 Task: Select Alcohol. Add to cart, from Goody Goody Liquor for 2696 Buckhannan Avenue, Syracuse, New York 13202, Cell Number 315-426-1559, following items : A Bottle of Red Wine_x000D_
 - 1, Three Latex Balloons Bouquet_x000D_
 - 2, Bliss White Orchid_x000D_
 - 5, Sharing is Caring_x000D_
 - 1, Luxury Spa Basket with Sparkles_x000D_
 - 1
Action: Mouse moved to (530, 126)
Screenshot: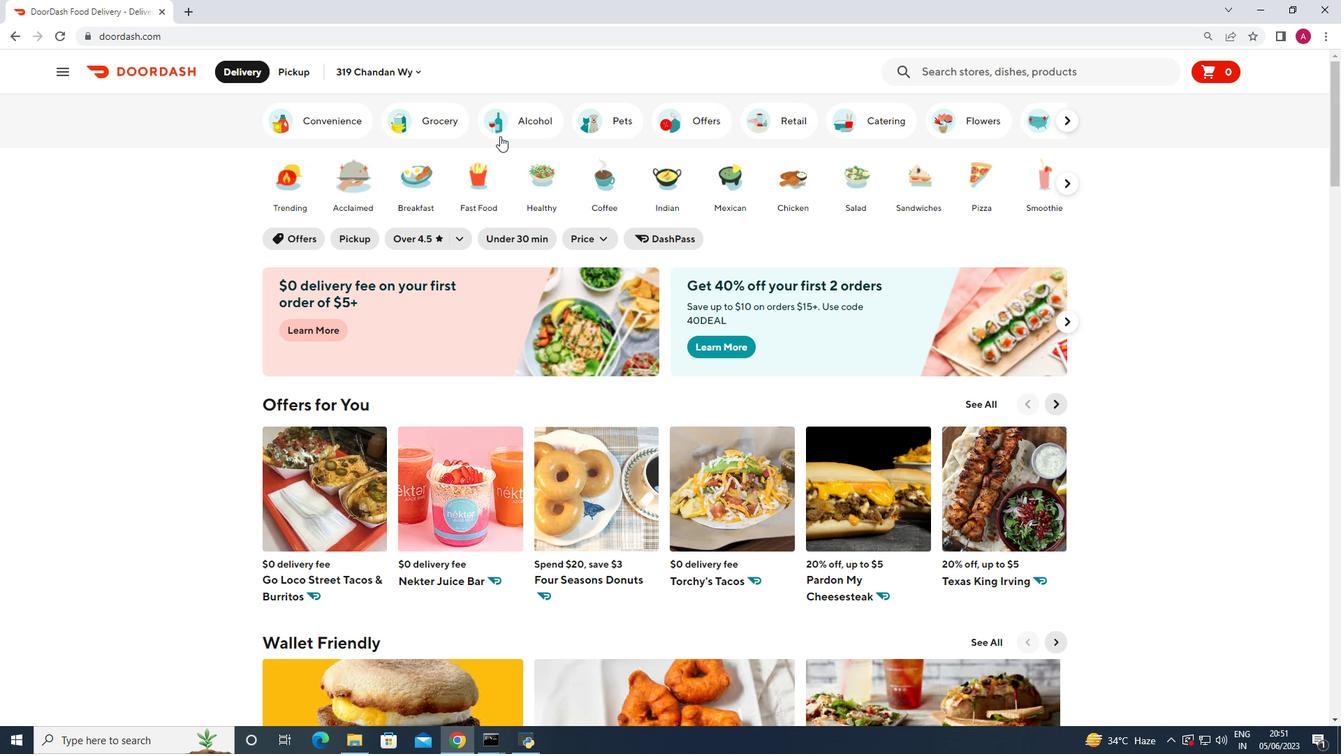 
Action: Mouse pressed left at (530, 126)
Screenshot: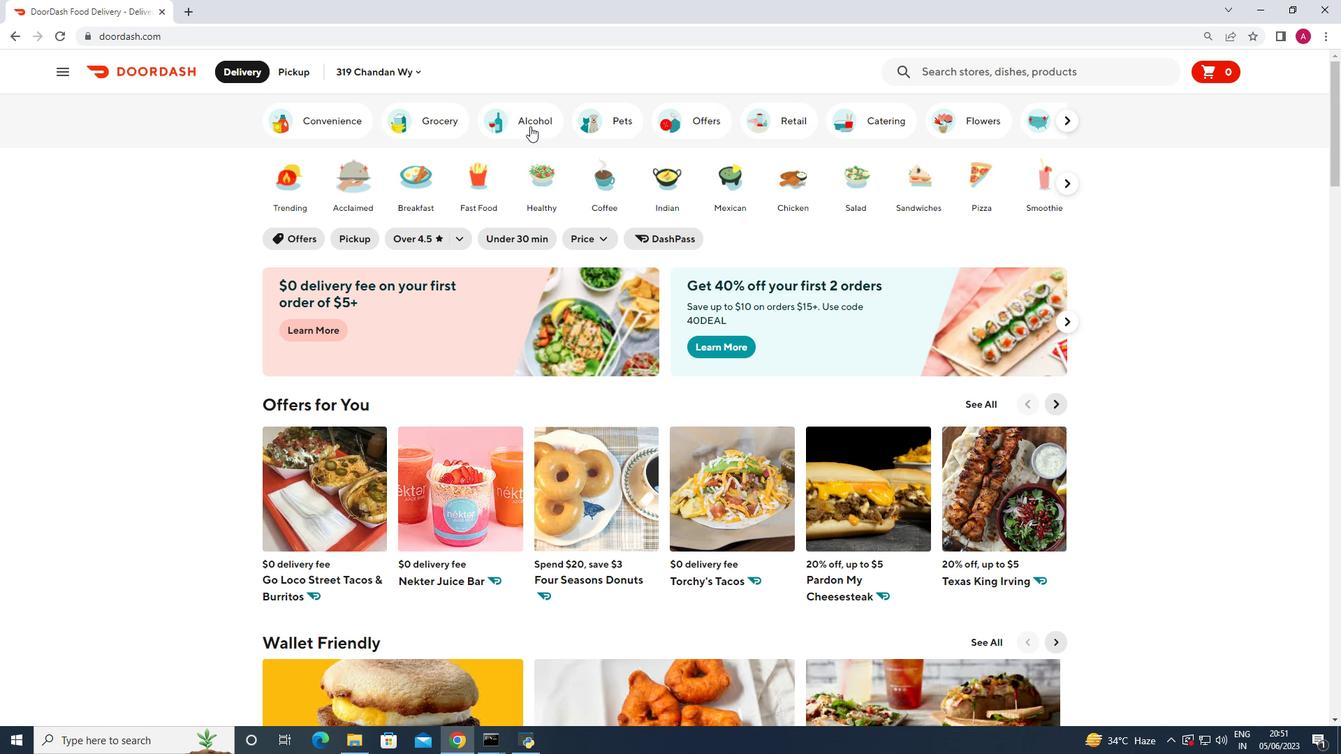 
Action: Mouse scrolled (530, 125) with delta (0, 0)
Screenshot: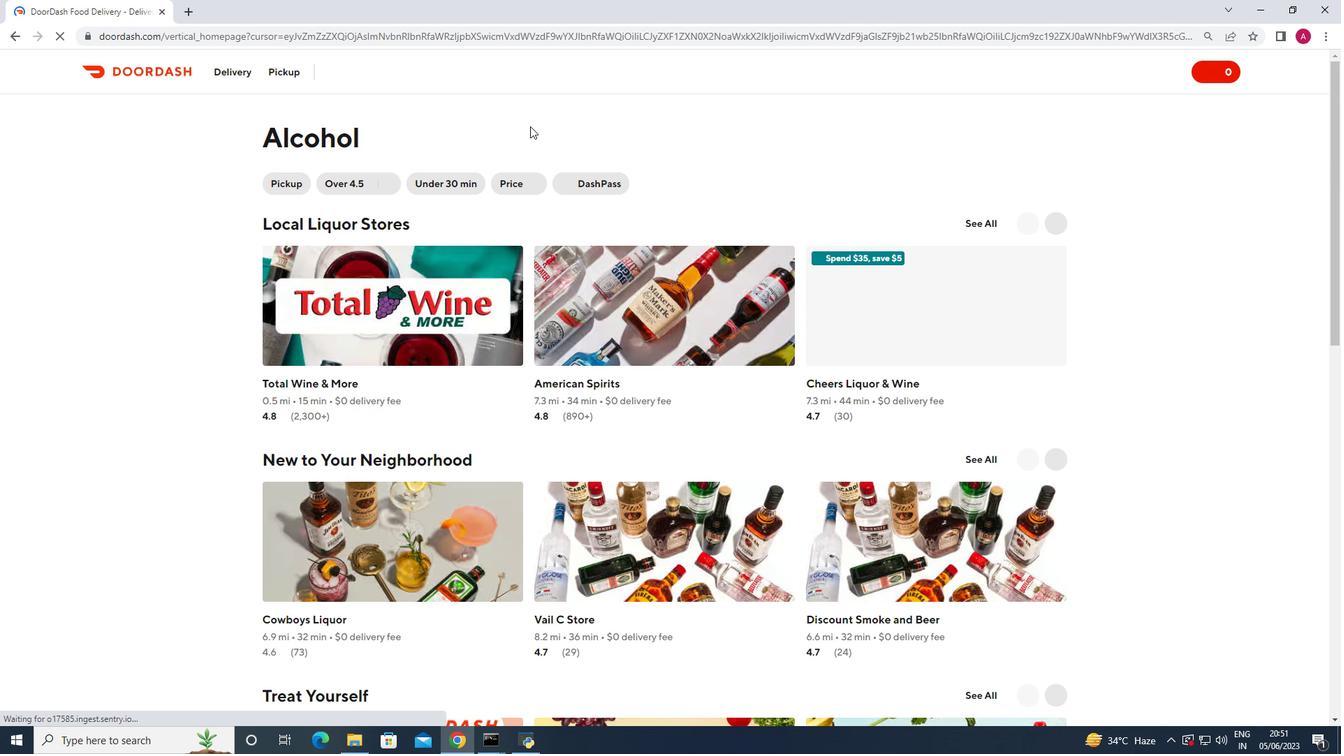 
Action: Mouse scrolled (530, 125) with delta (0, 0)
Screenshot: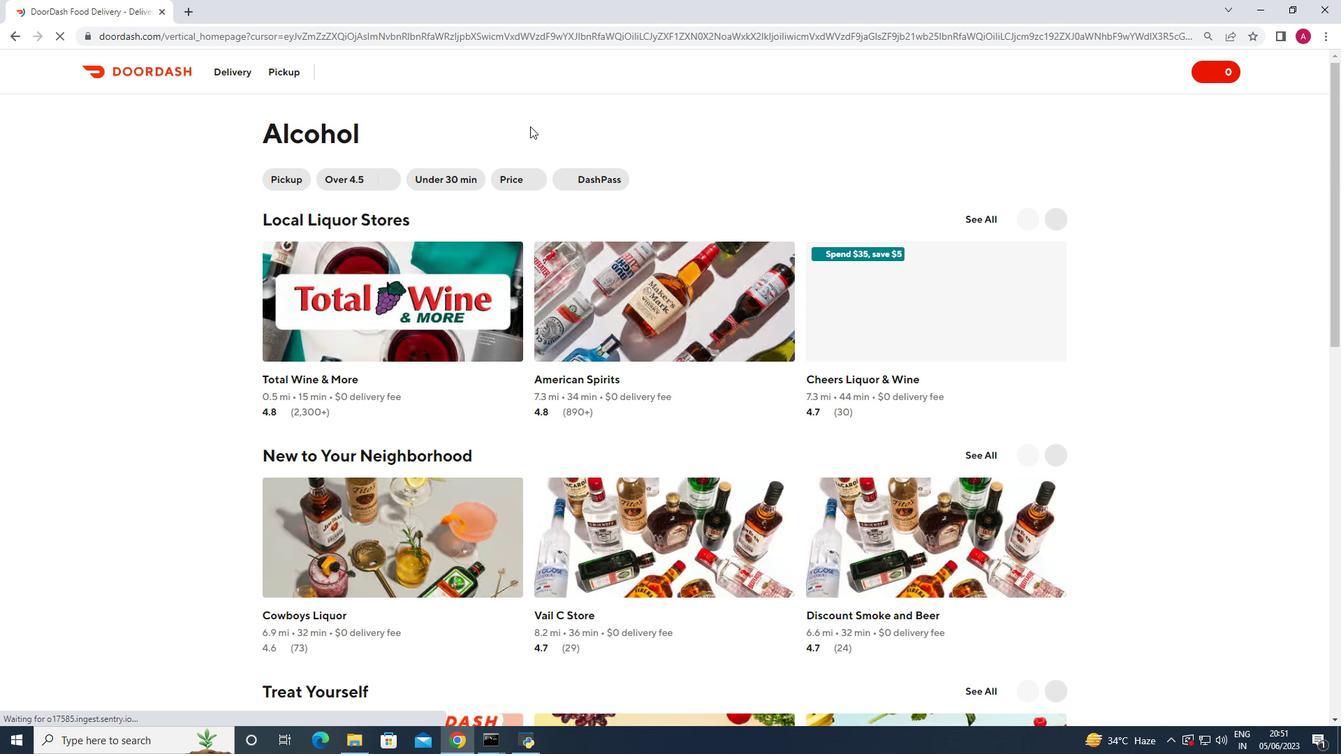 
Action: Mouse scrolled (530, 125) with delta (0, 0)
Screenshot: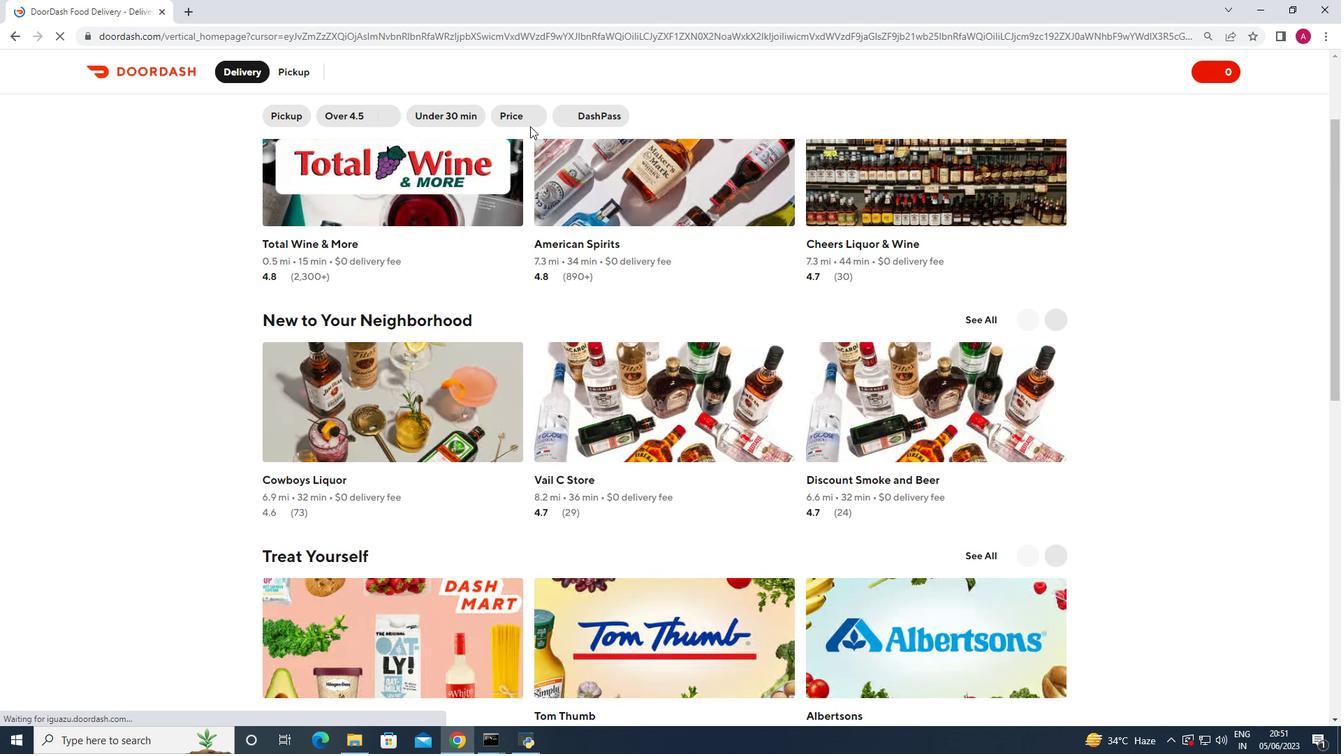 
Action: Mouse scrolled (530, 125) with delta (0, 0)
Screenshot: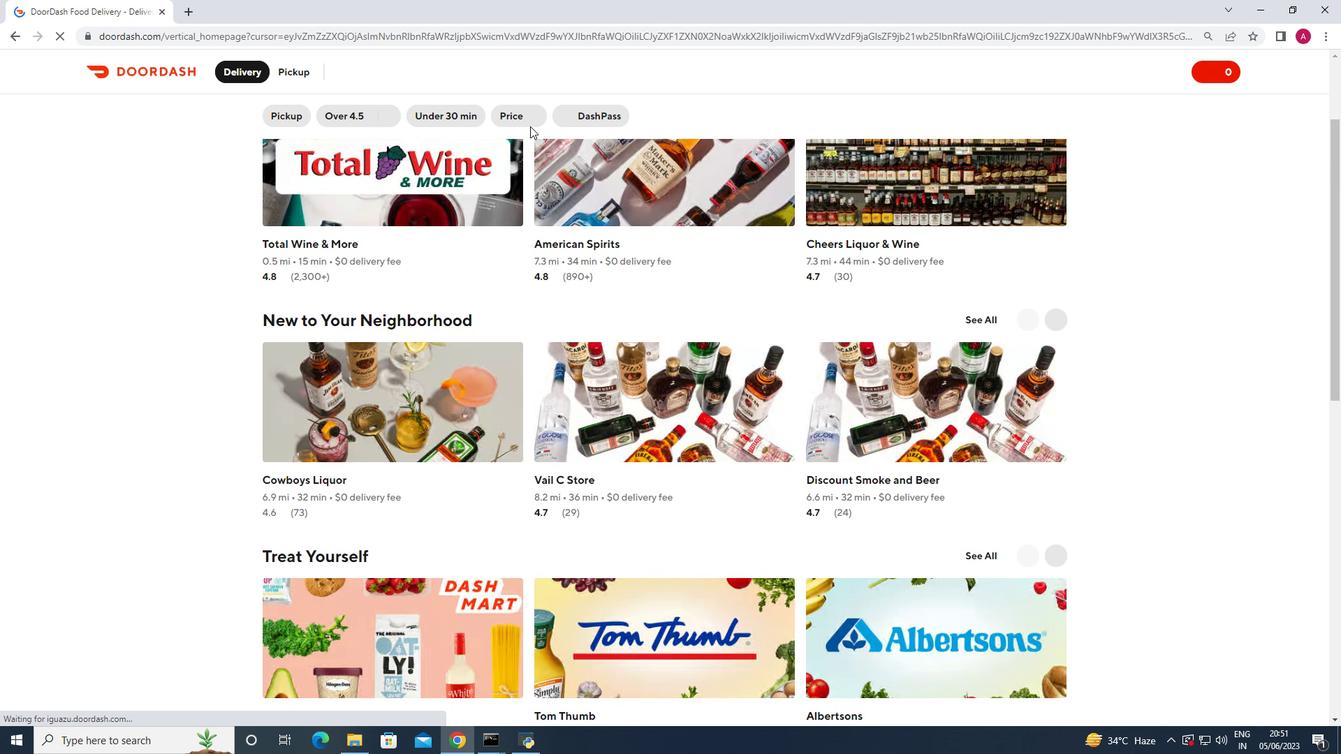 
Action: Mouse scrolled (530, 125) with delta (0, 0)
Screenshot: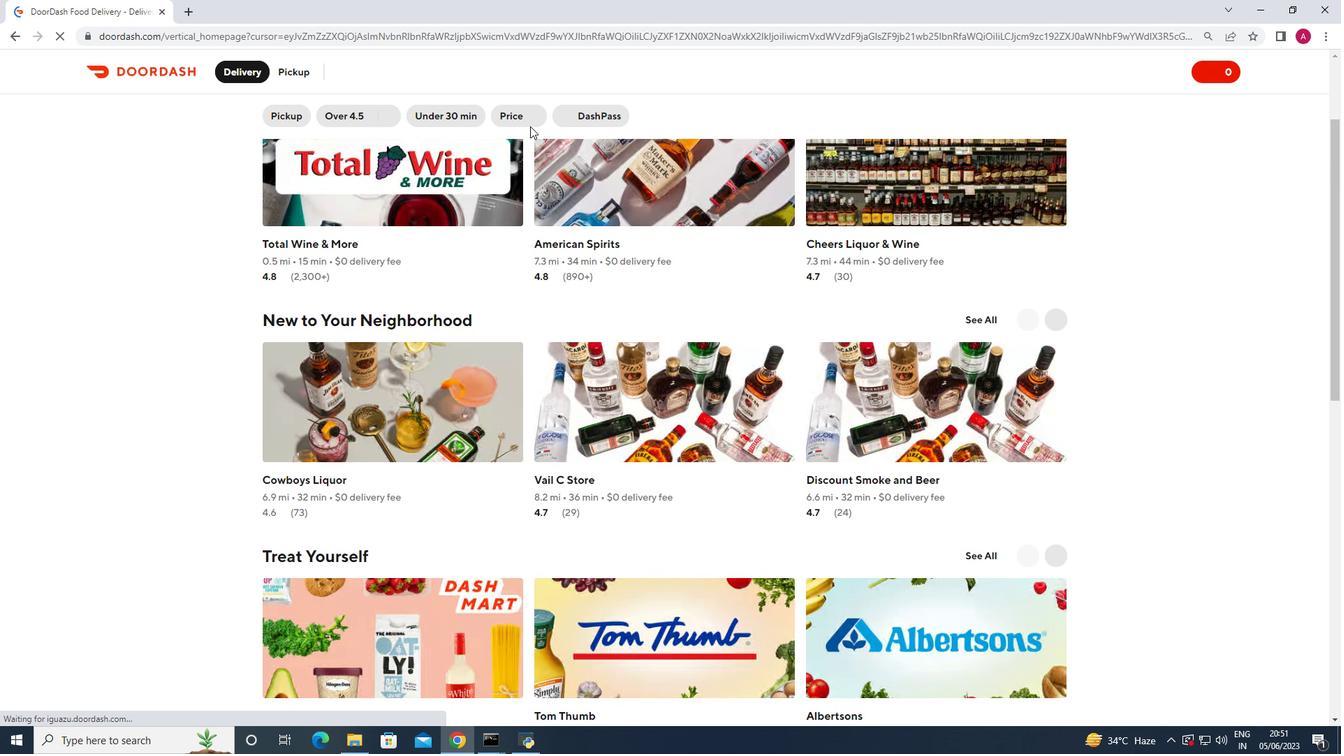 
Action: Mouse moved to (552, 190)
Screenshot: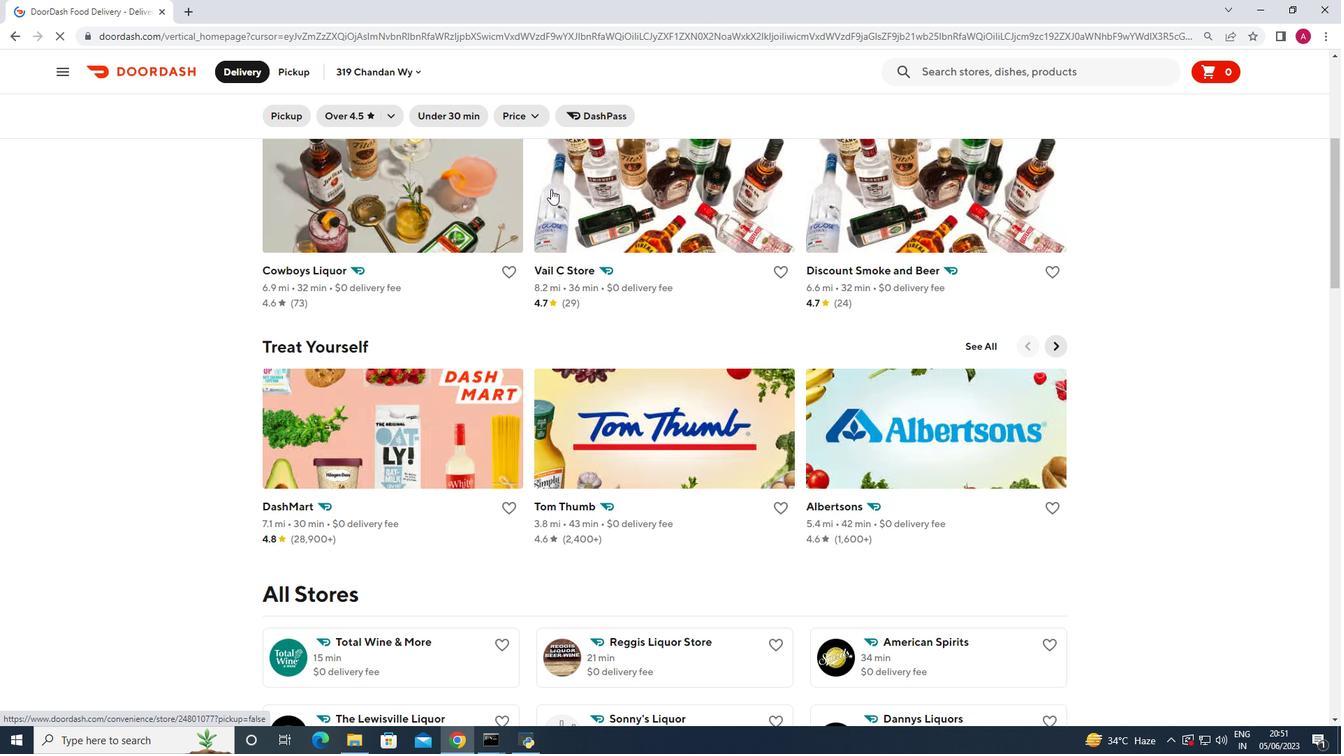 
Action: Mouse scrolled (552, 190) with delta (0, 0)
Screenshot: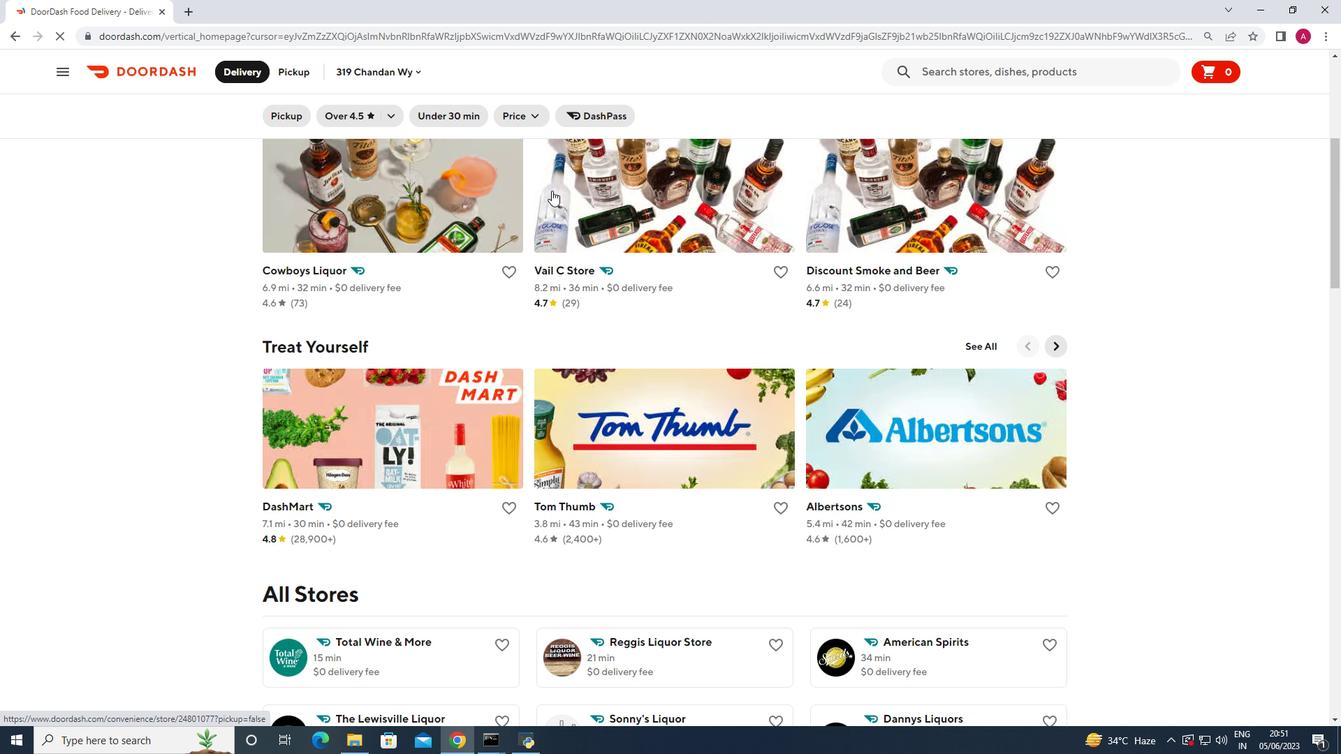 
Action: Mouse scrolled (552, 190) with delta (0, 0)
Screenshot: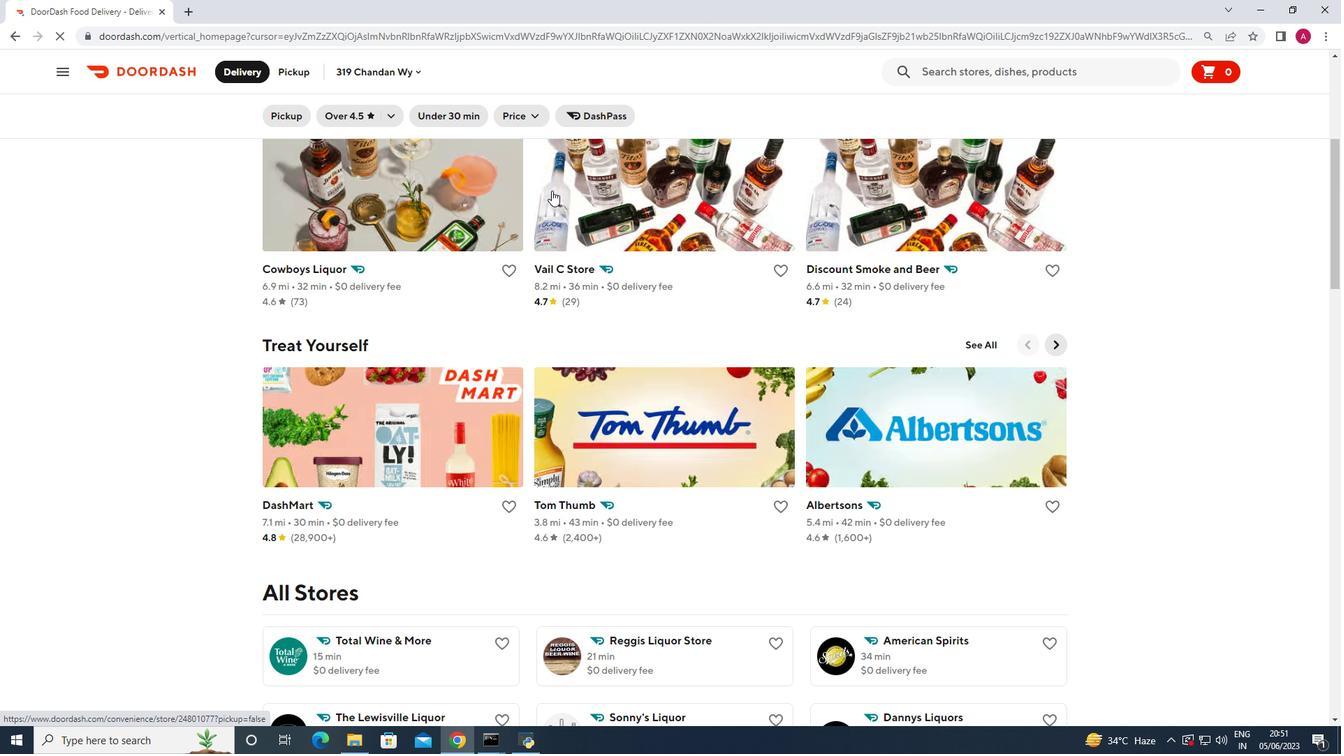 
Action: Mouse scrolled (552, 190) with delta (0, 0)
Screenshot: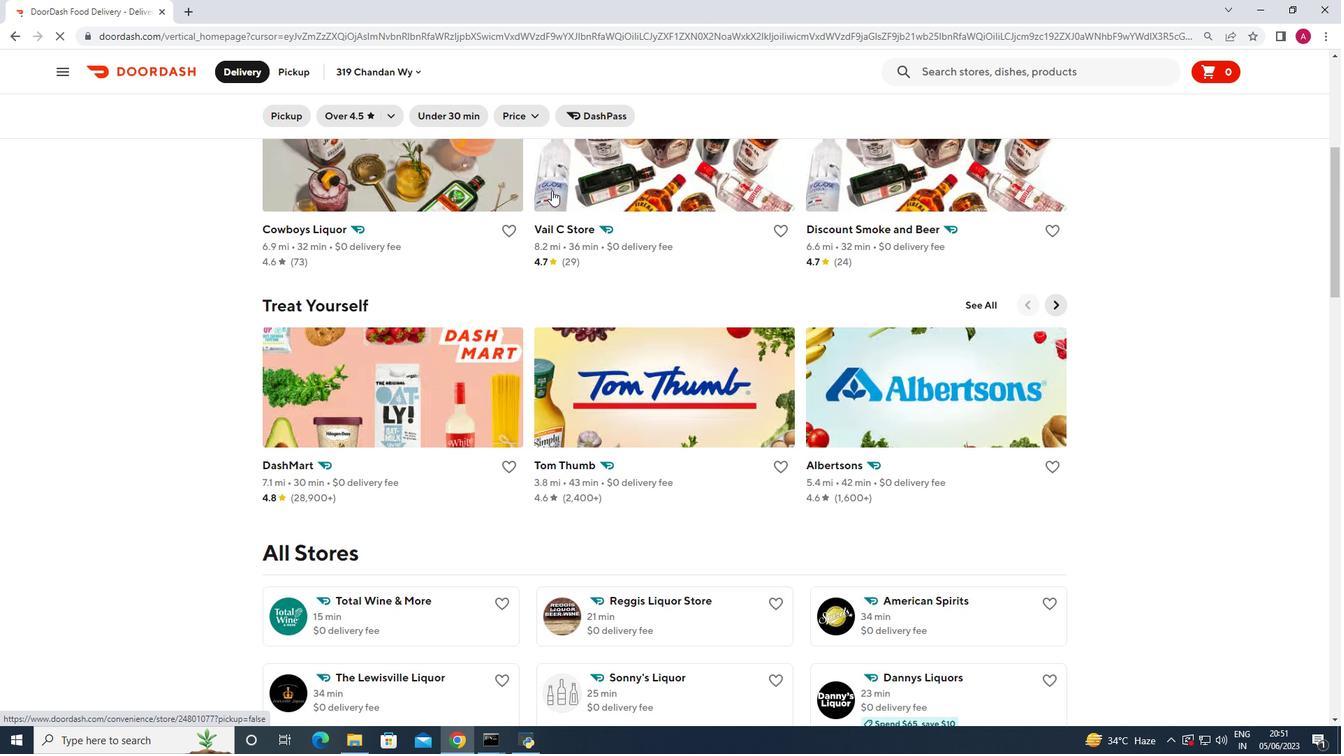 
Action: Mouse scrolled (552, 190) with delta (0, 0)
Screenshot: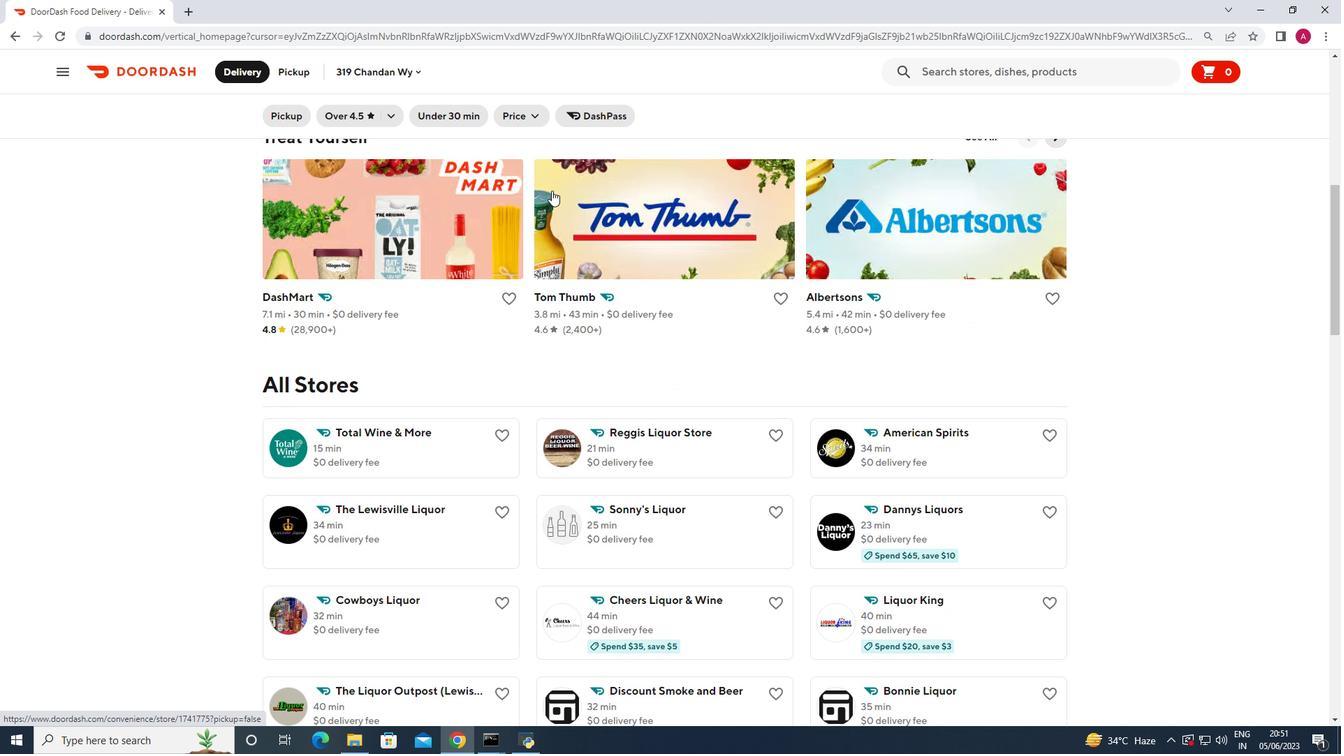 
Action: Mouse scrolled (552, 190) with delta (0, 0)
Screenshot: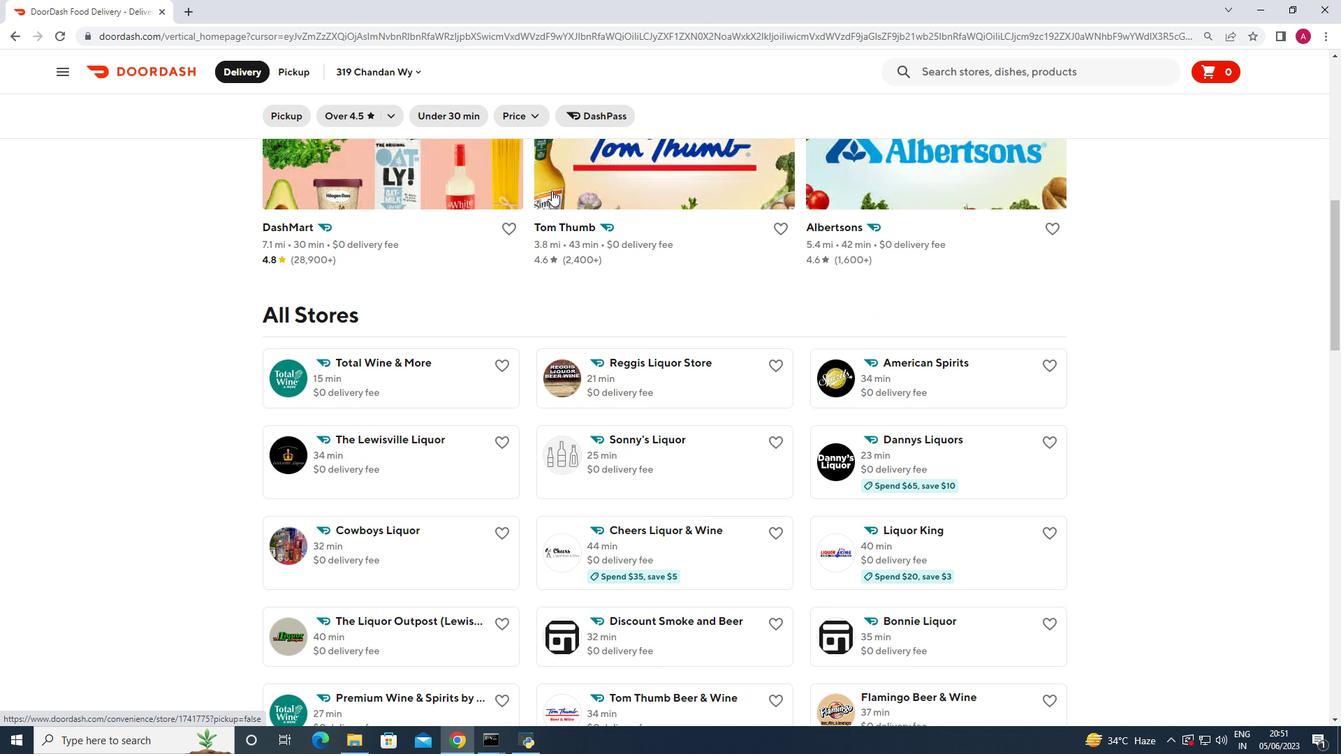 
Action: Mouse scrolled (552, 190) with delta (0, 0)
Screenshot: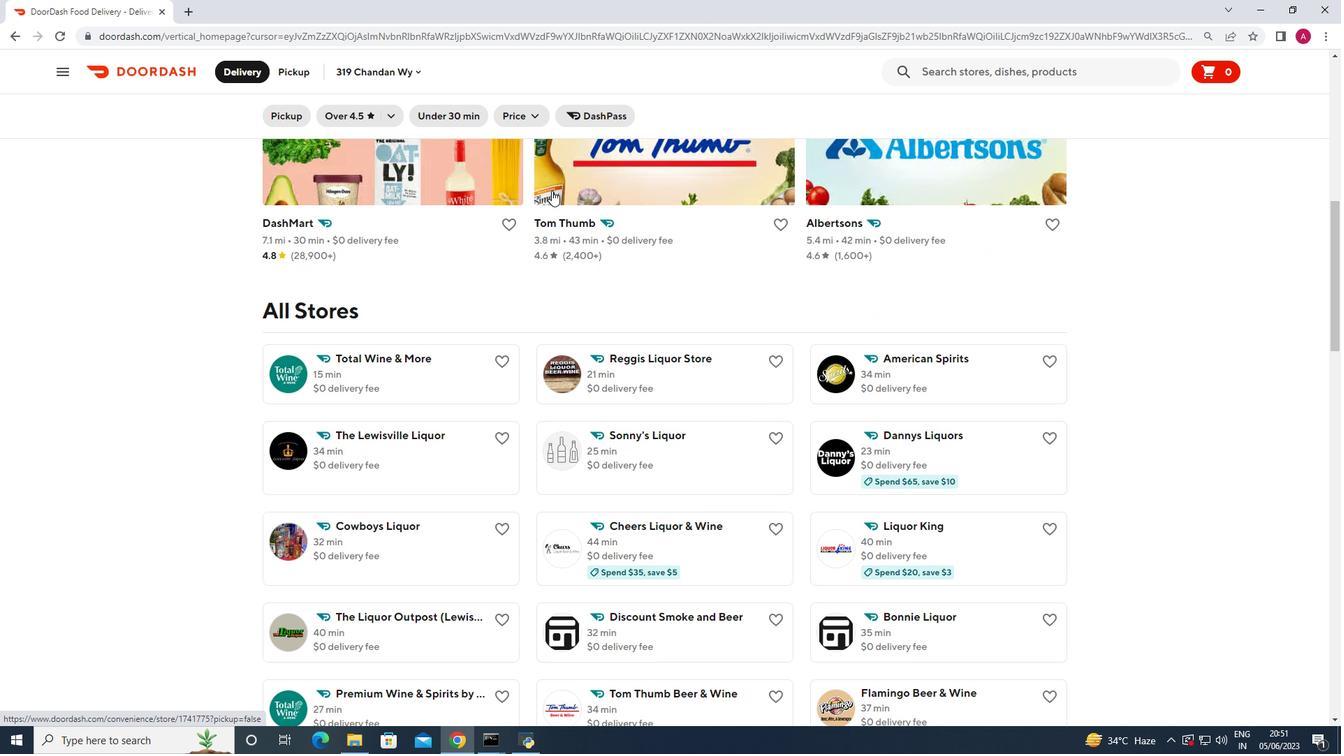 
Action: Mouse scrolled (552, 190) with delta (0, 0)
Screenshot: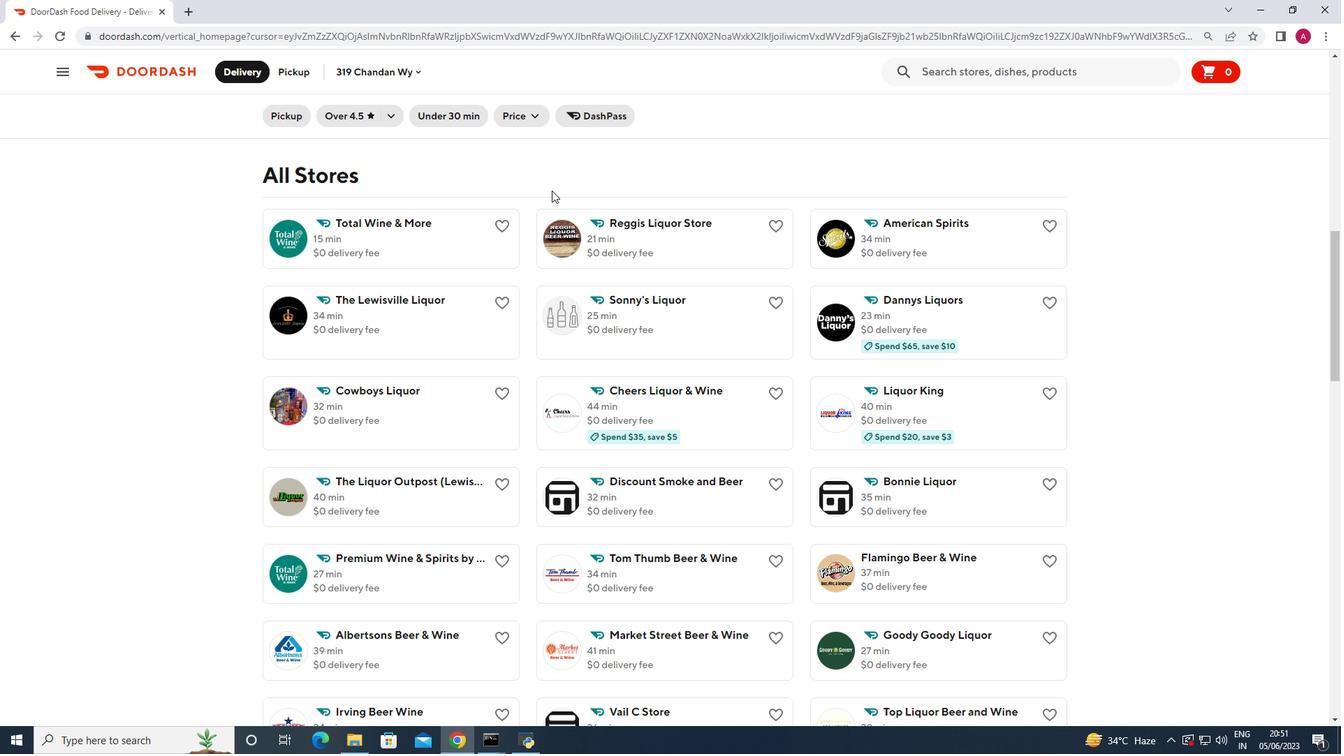 
Action: Mouse moved to (864, 585)
Screenshot: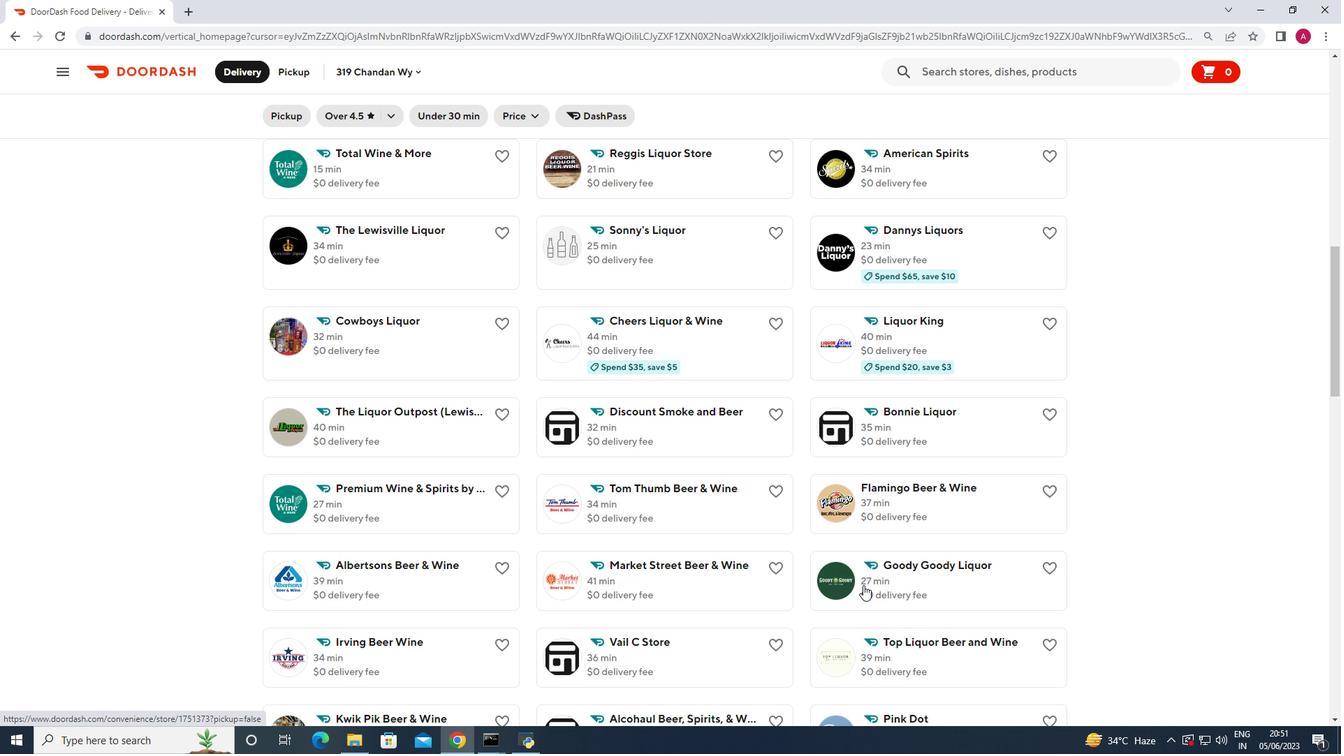 
Action: Mouse pressed left at (864, 585)
Screenshot: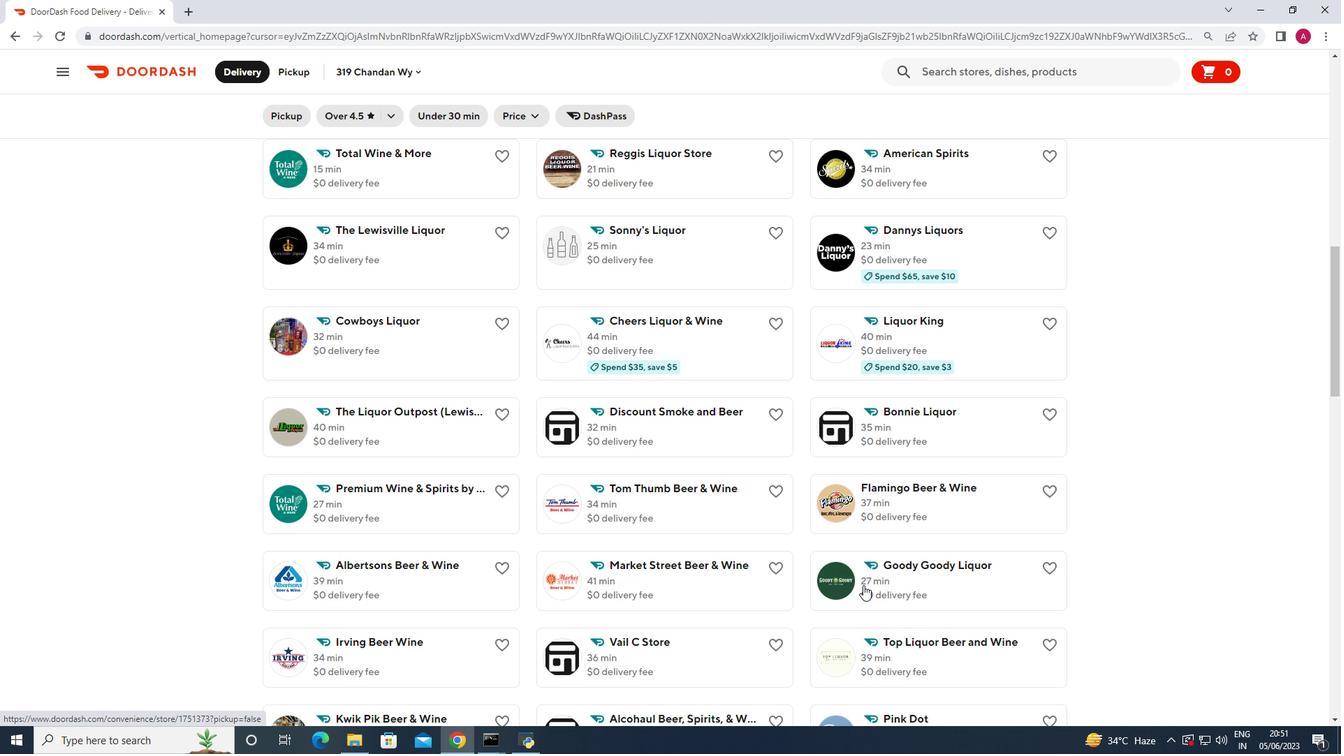 
Action: Mouse moved to (262, 74)
Screenshot: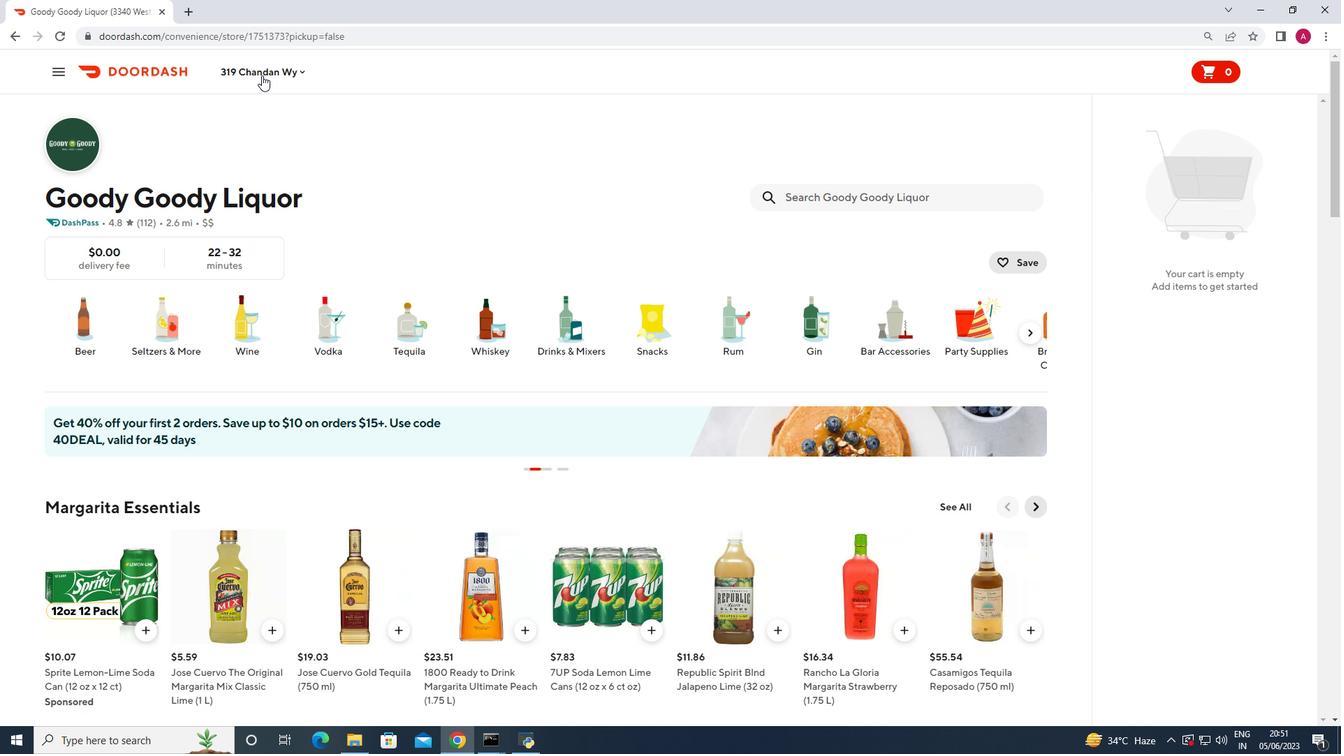 
Action: Mouse pressed left at (262, 74)
Screenshot: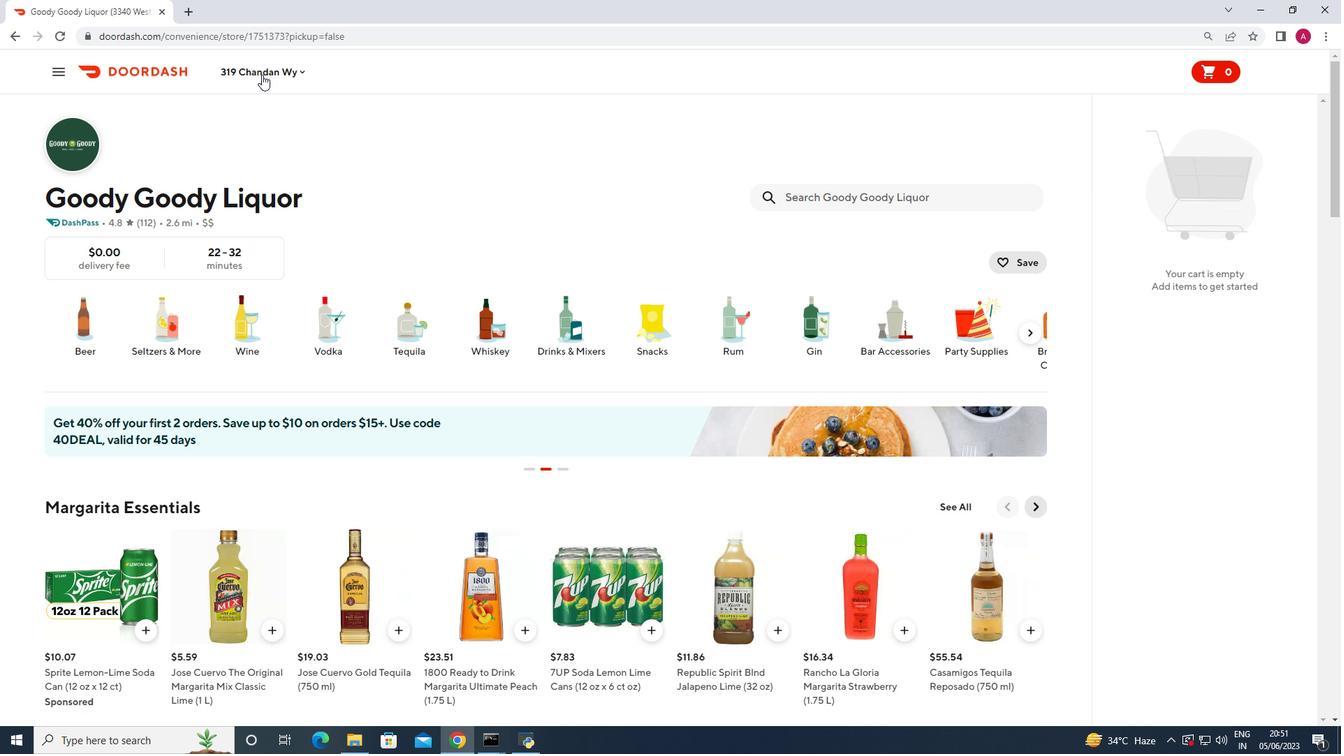 
Action: Mouse moved to (268, 121)
Screenshot: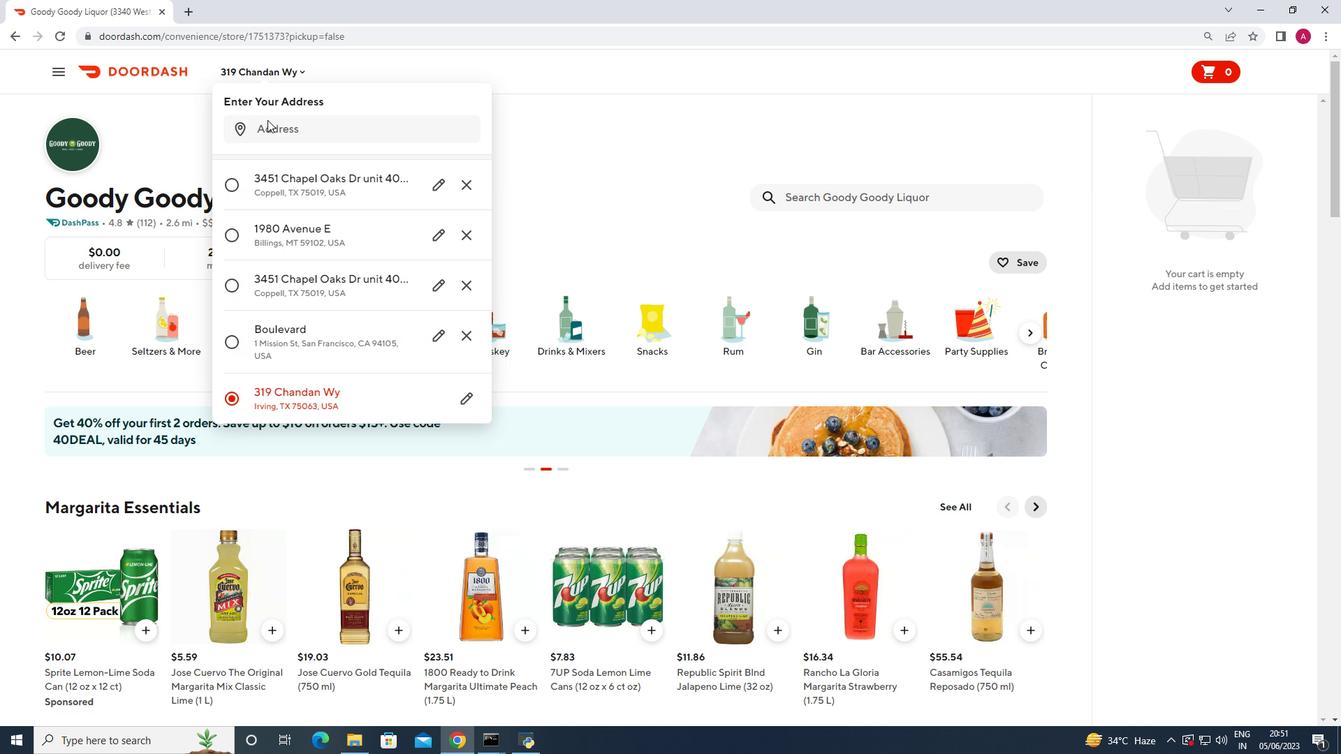 
Action: Mouse pressed left at (268, 121)
Screenshot: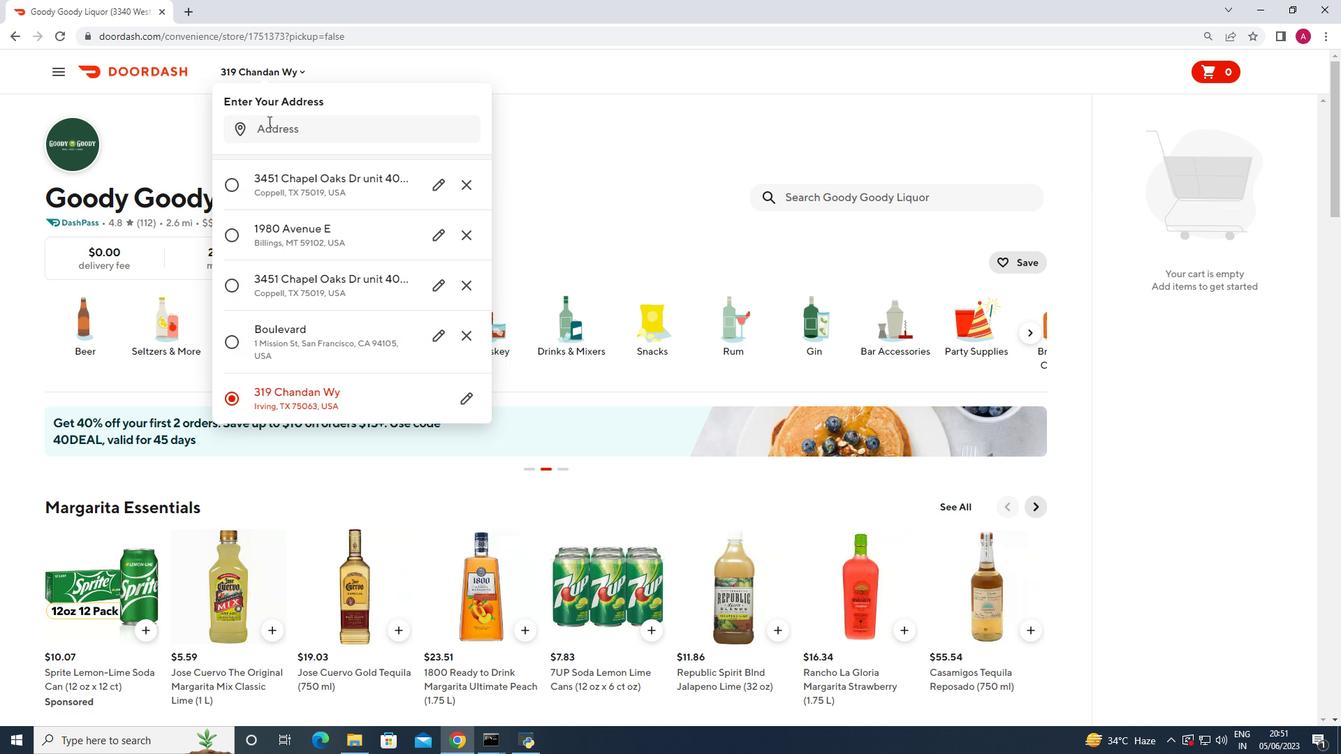 
Action: Key pressed 2696<Key.space>buckhannan<Key.space>avenue<Key.space>syracuse<Key.space>new<Key.space>york<Key.space>13202<Key.enter>
Screenshot: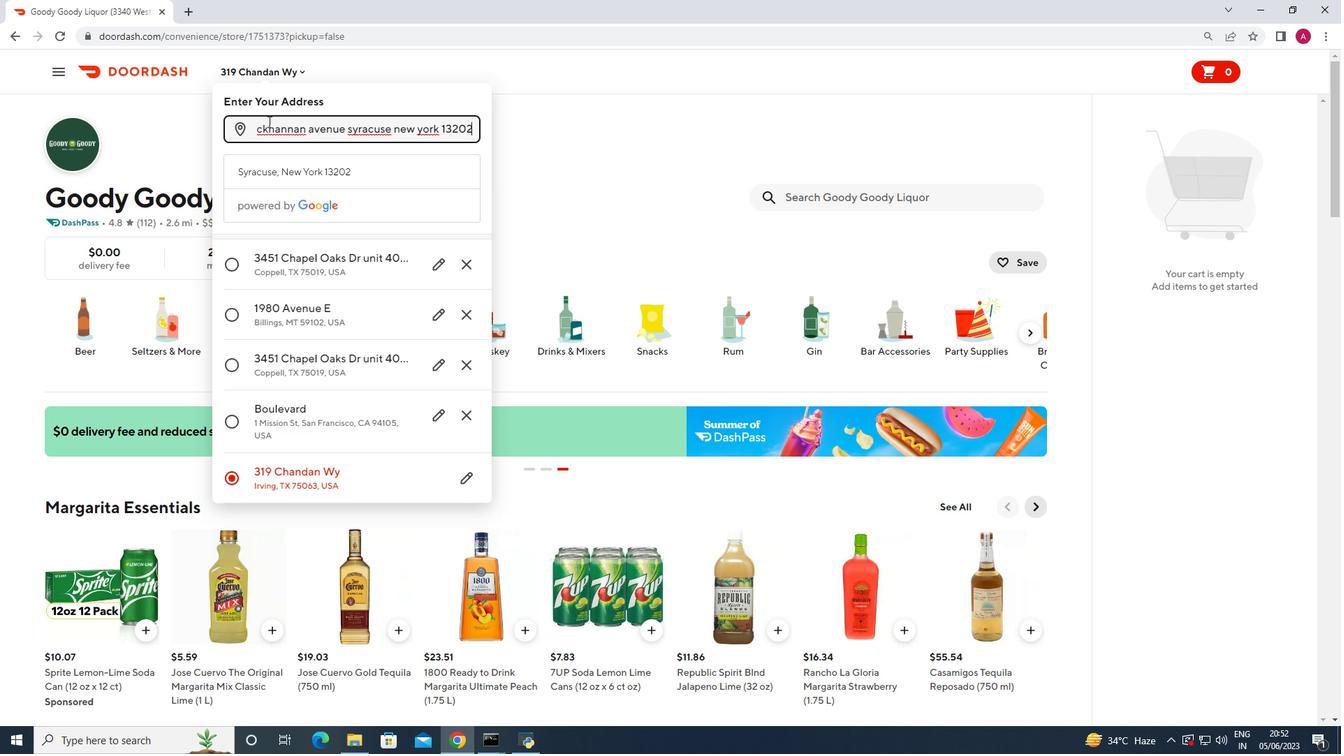 
Action: Mouse moved to (403, 590)
Screenshot: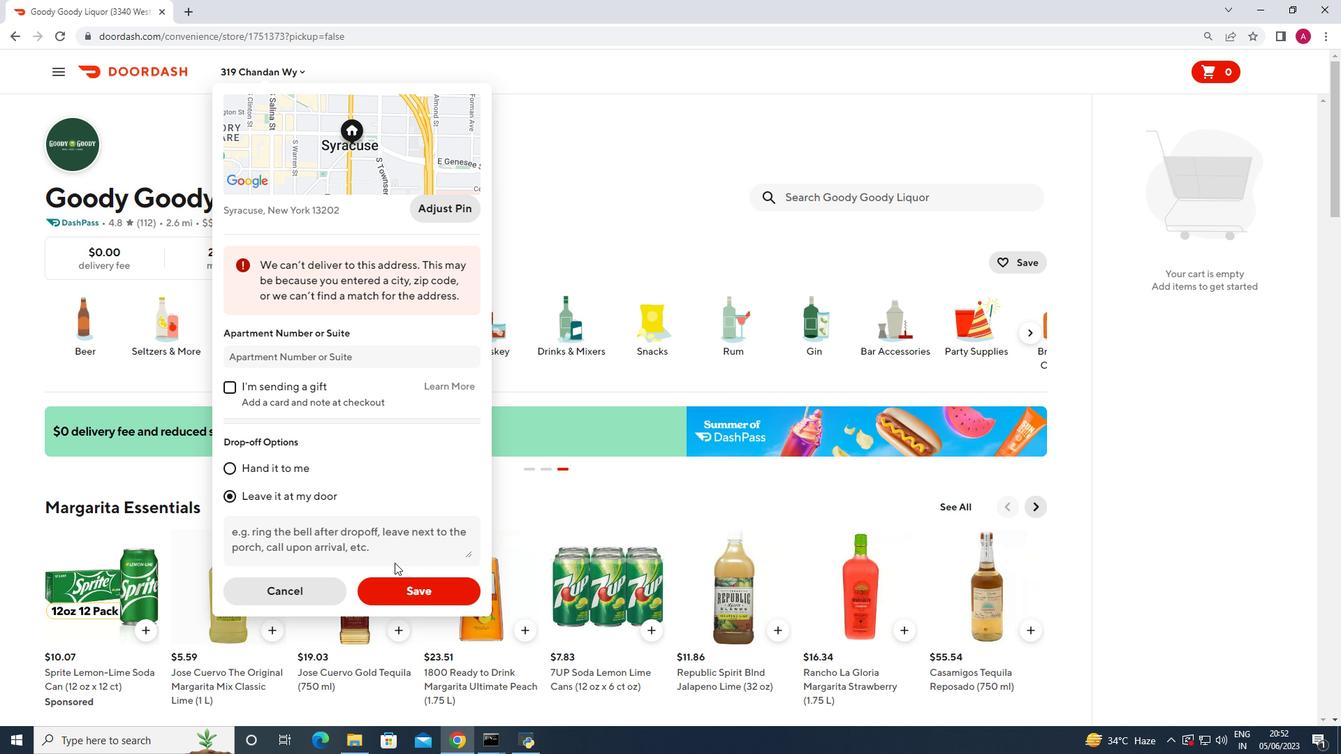 
Action: Mouse pressed left at (403, 590)
Screenshot: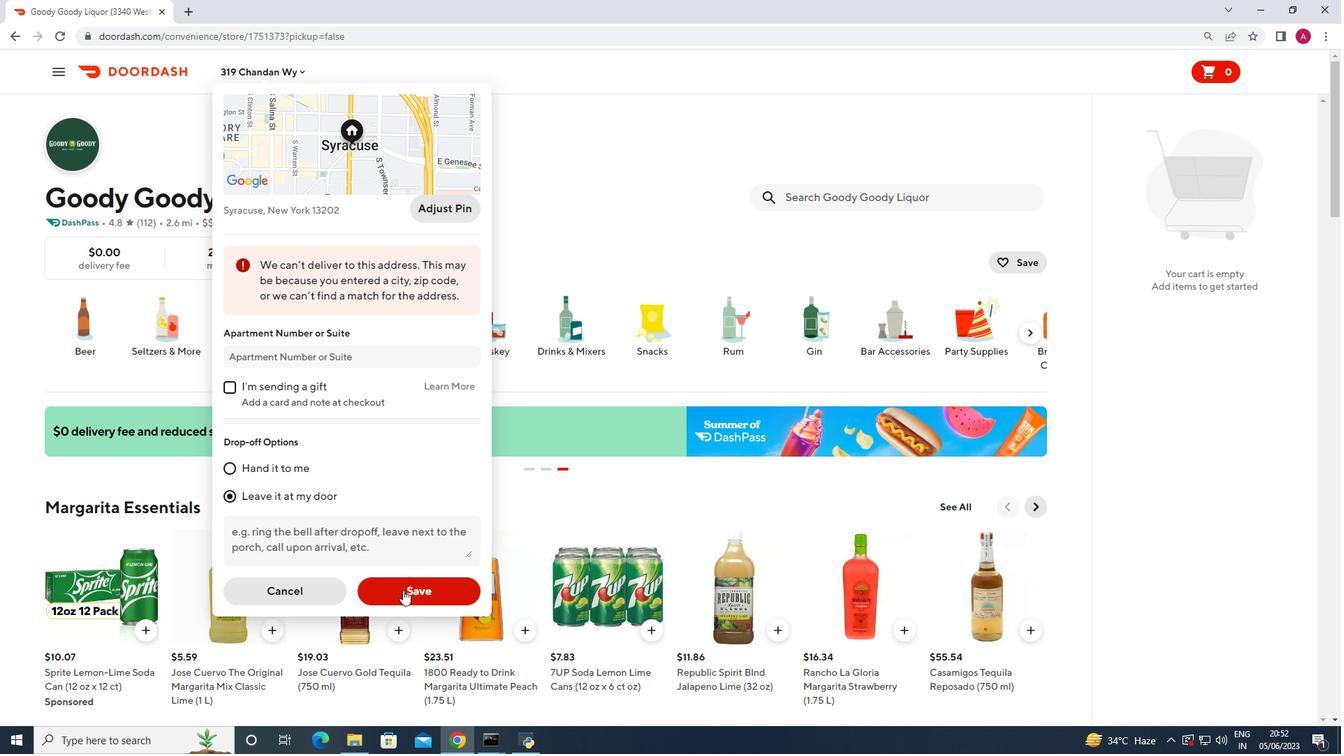 
Action: Mouse moved to (794, 195)
Screenshot: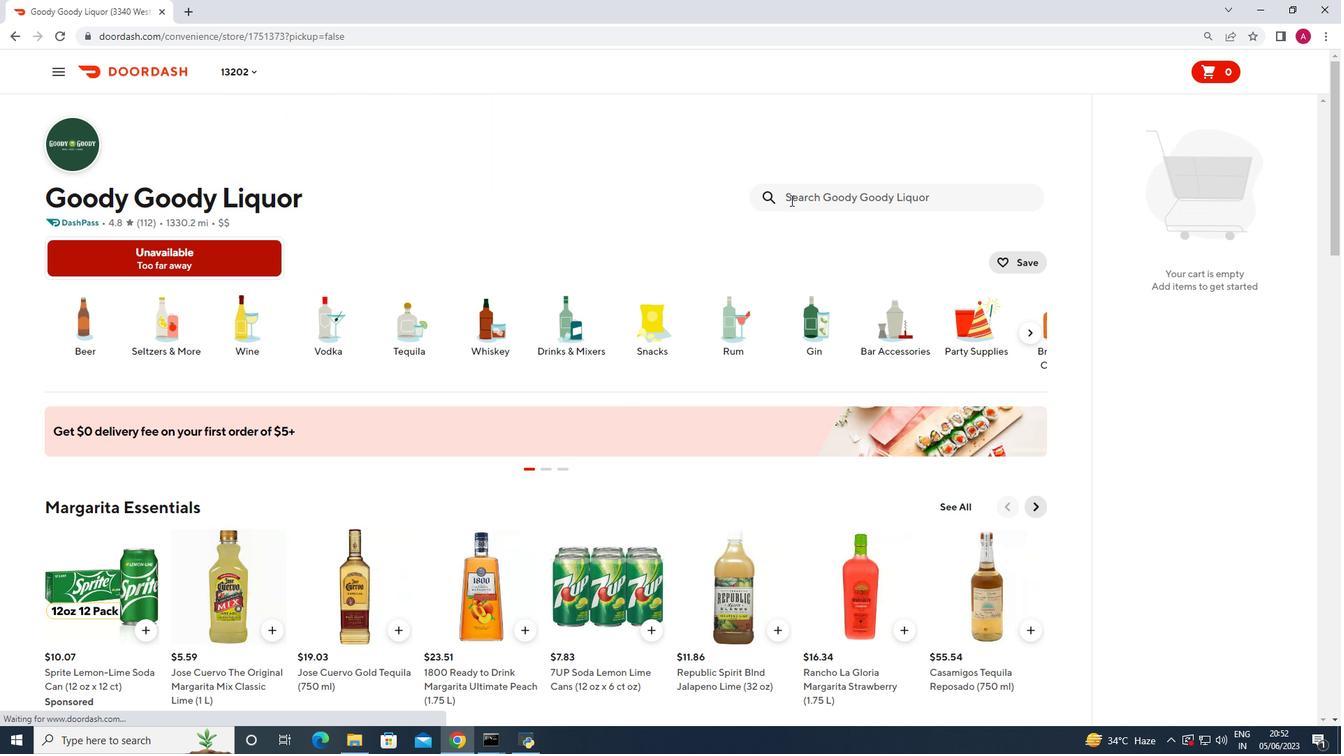 
Action: Mouse pressed left at (794, 195)
Screenshot: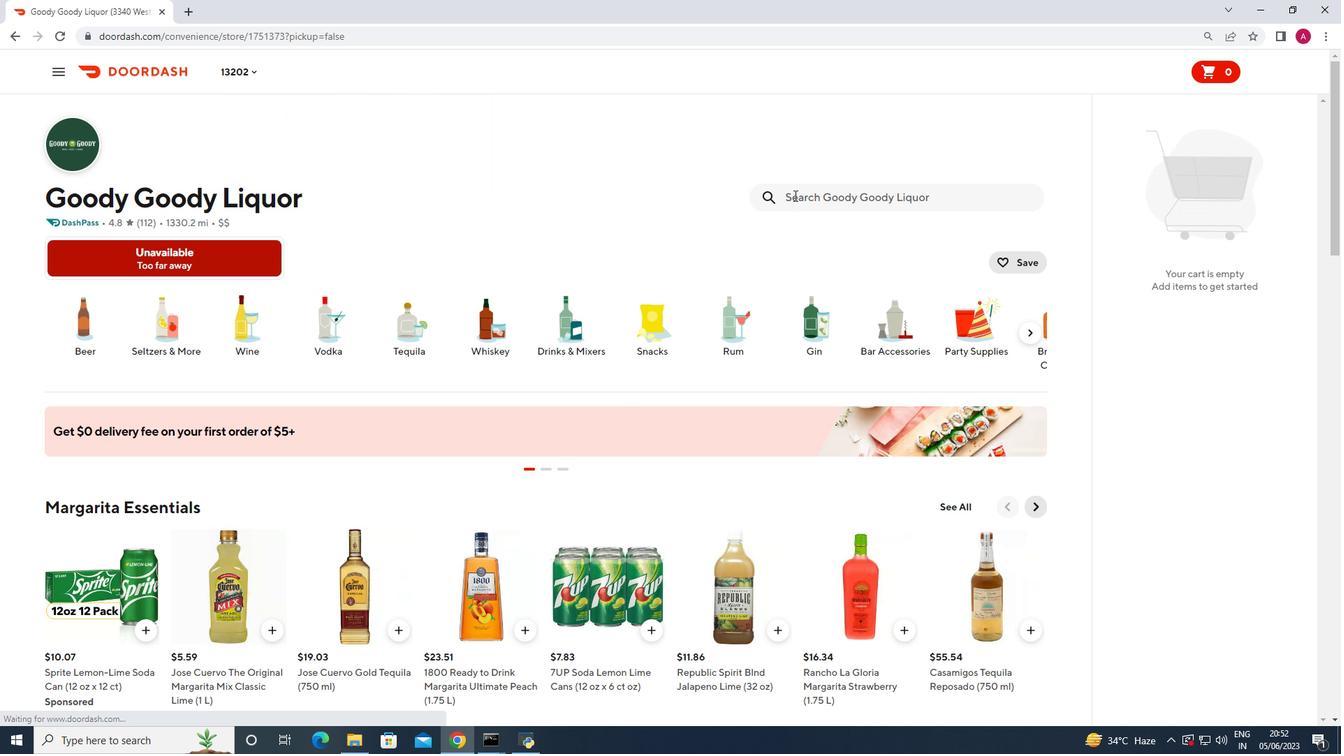 
Action: Key pressed a<Key.space>bottle<Key.space>of<Key.space>red<Key.space>wine<Key.space><Key.enter>
Screenshot: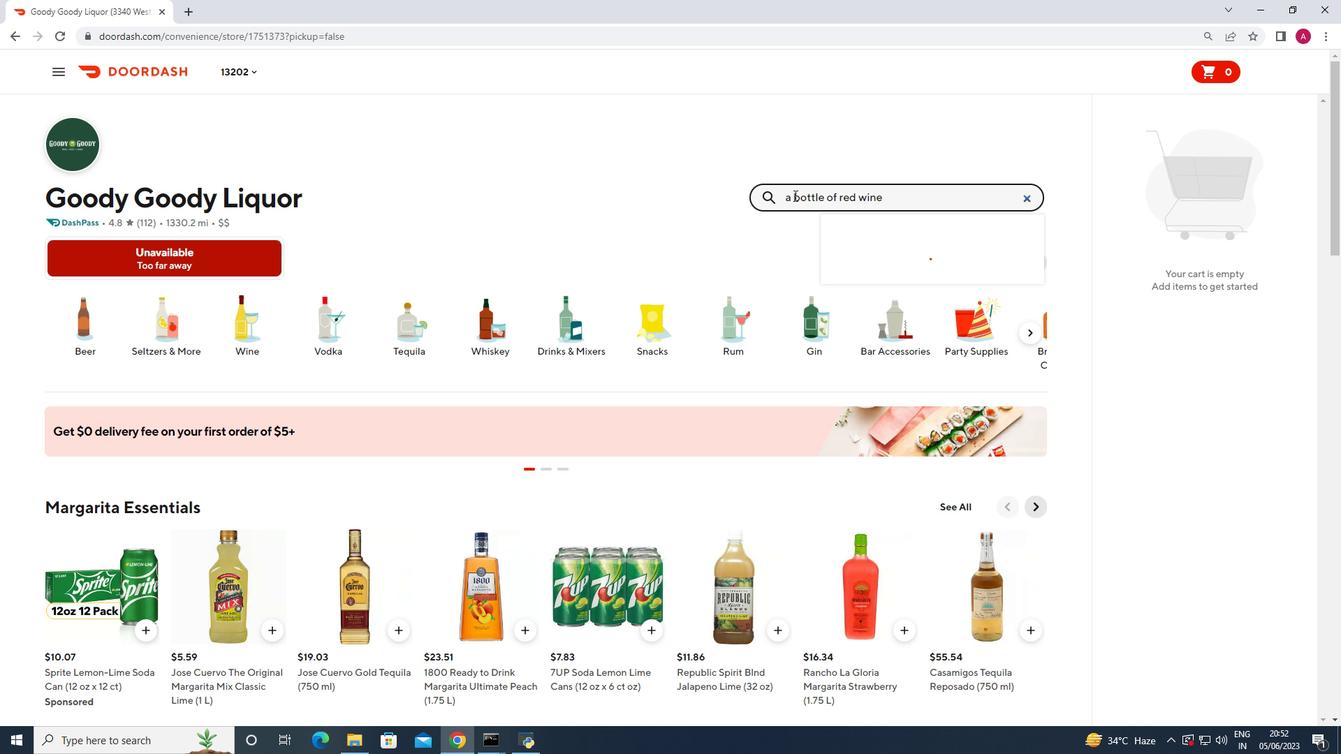 
Action: Mouse moved to (815, 157)
Screenshot: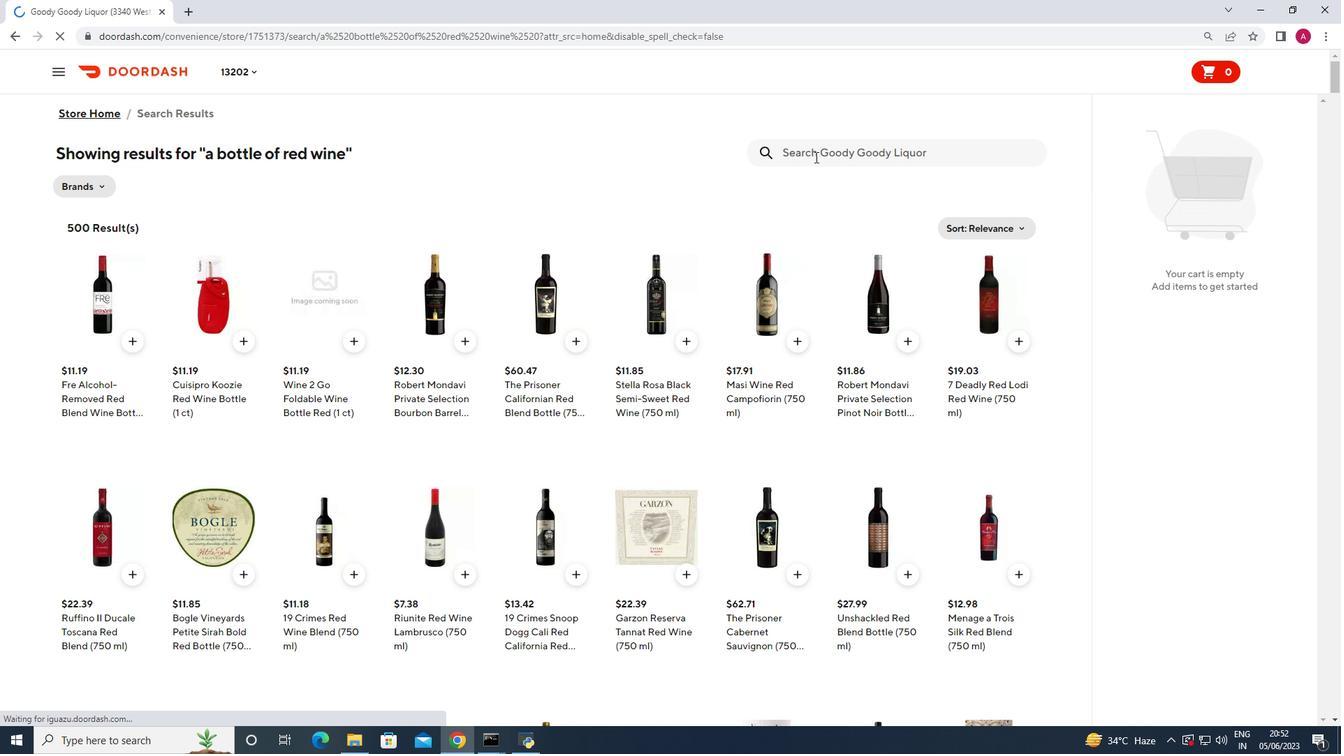 
Action: Mouse pressed left at (815, 157)
Screenshot: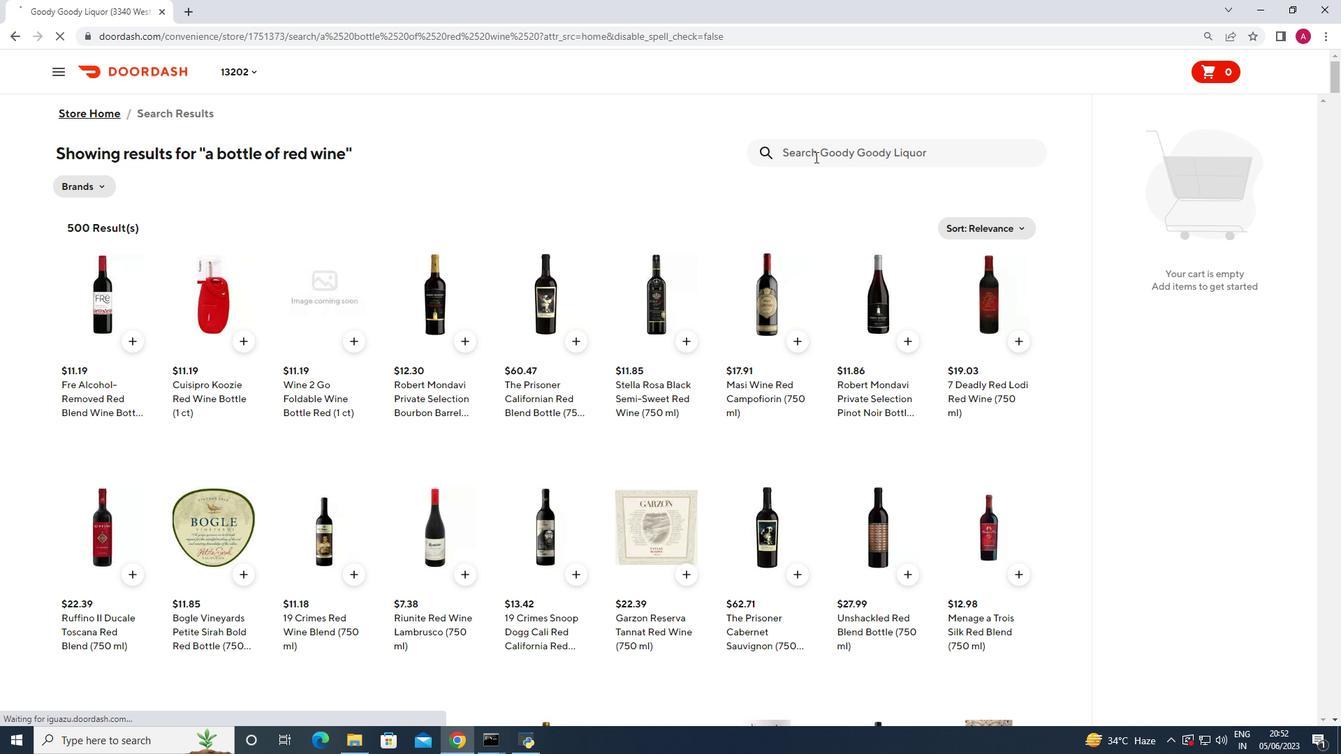 
Action: Key pressed three<Key.space>latex<Key.space>balloons<Key.space>bouuet<Key.space><Key.enter>
Screenshot: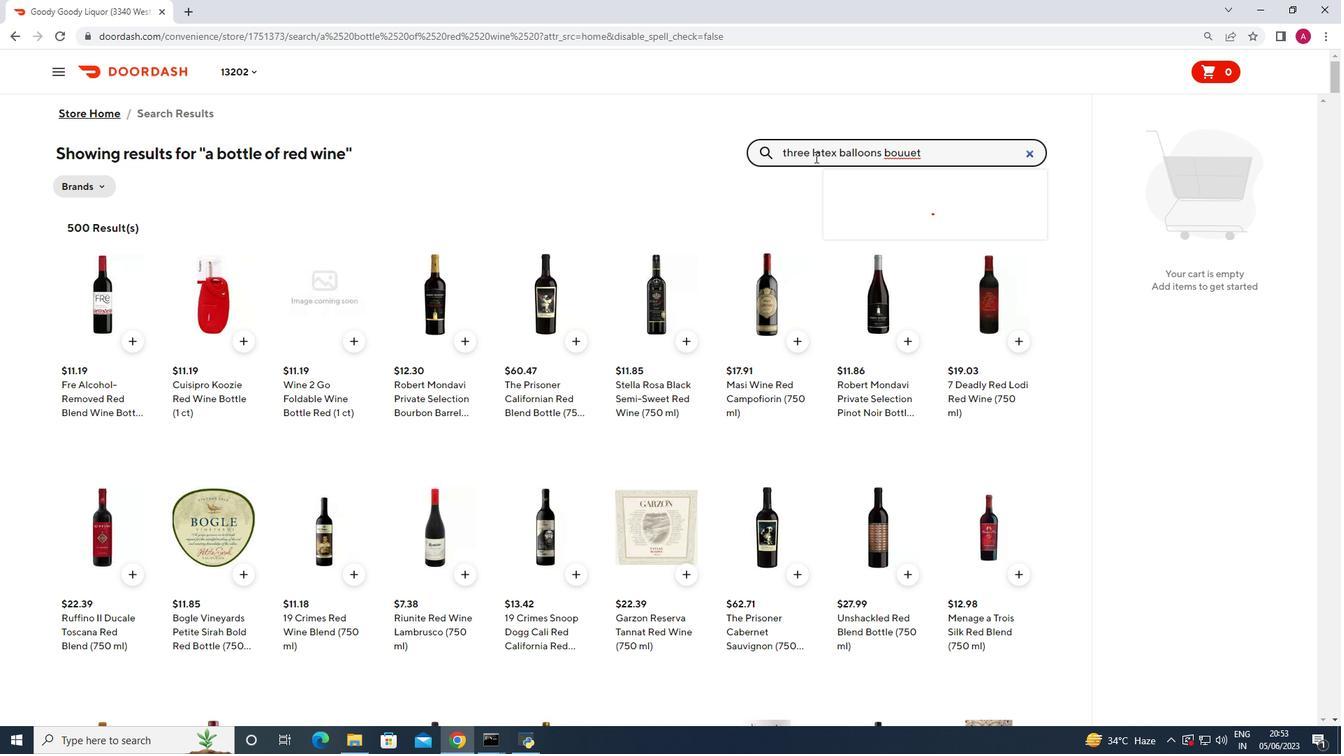 
Action: Mouse moved to (817, 150)
Screenshot: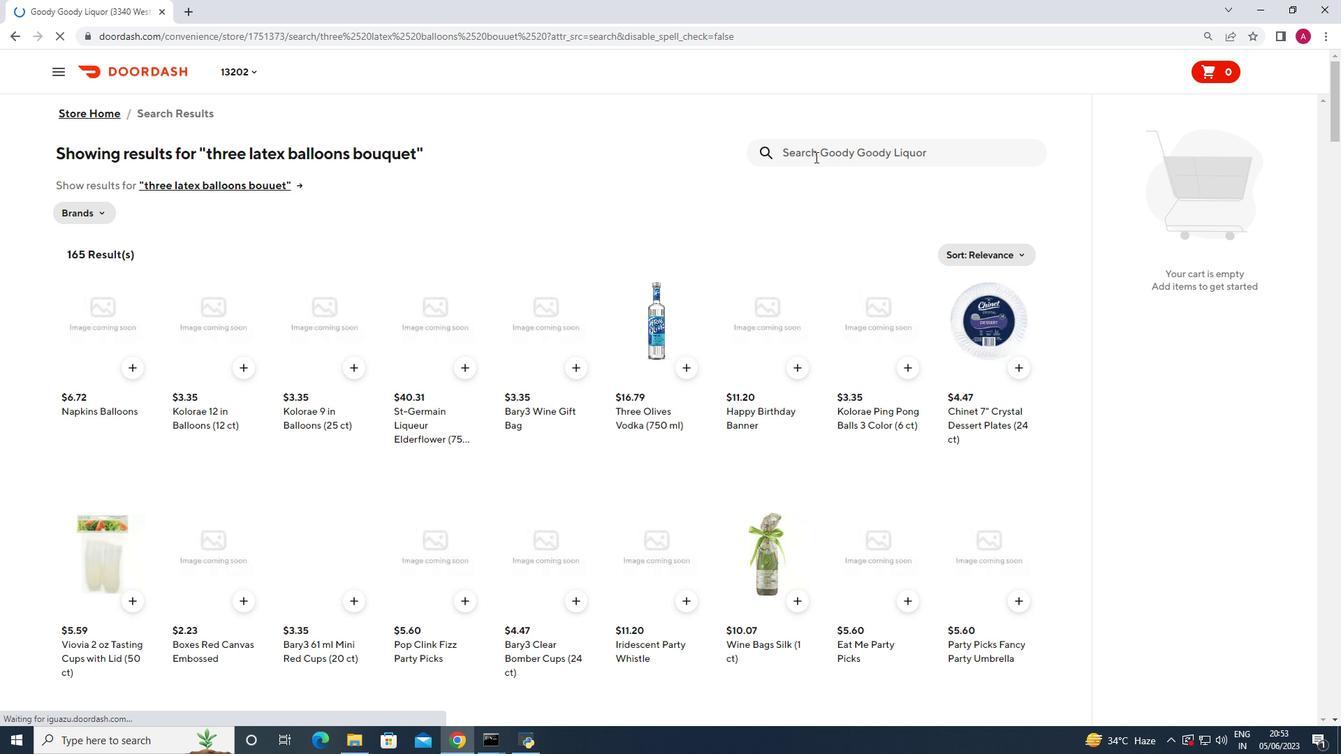 
Action: Mouse pressed left at (817, 150)
Screenshot: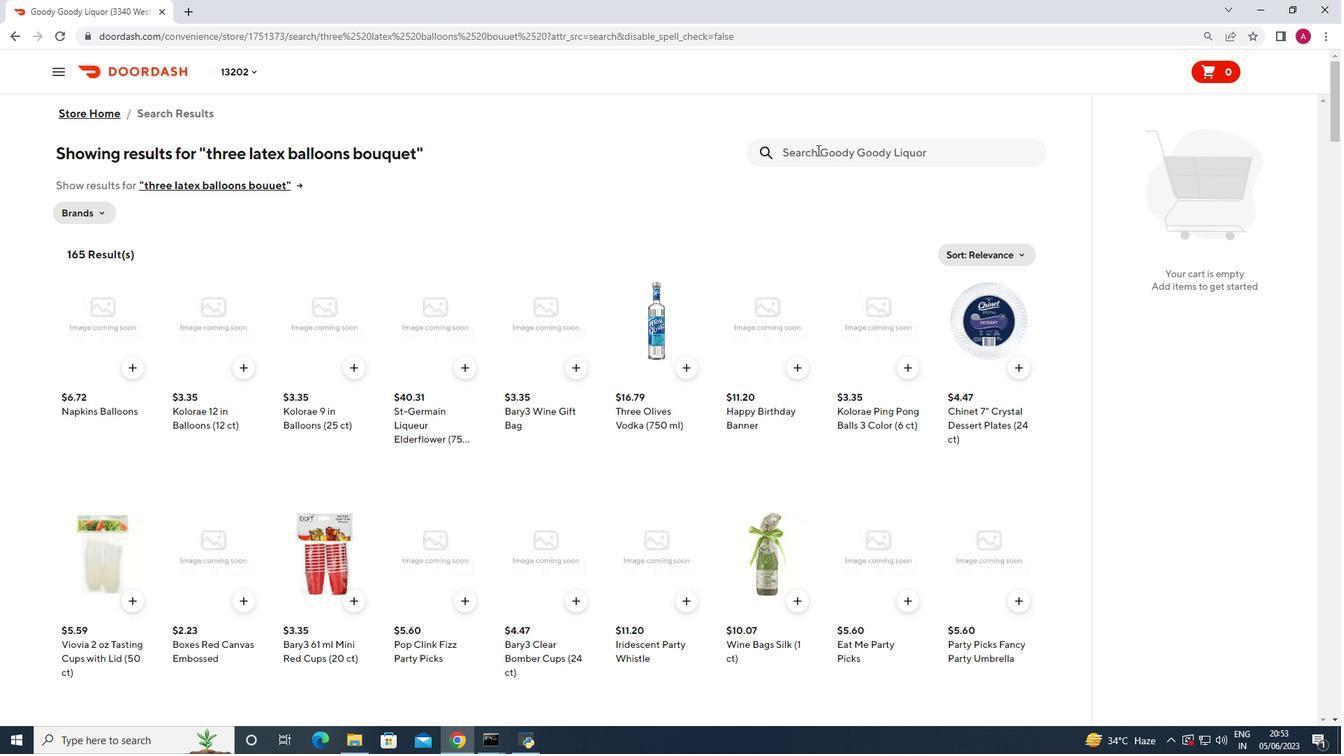 
Action: Key pressed bliss<Key.space>white<Key.space>orchid<Key.space><Key.enter>
Screenshot: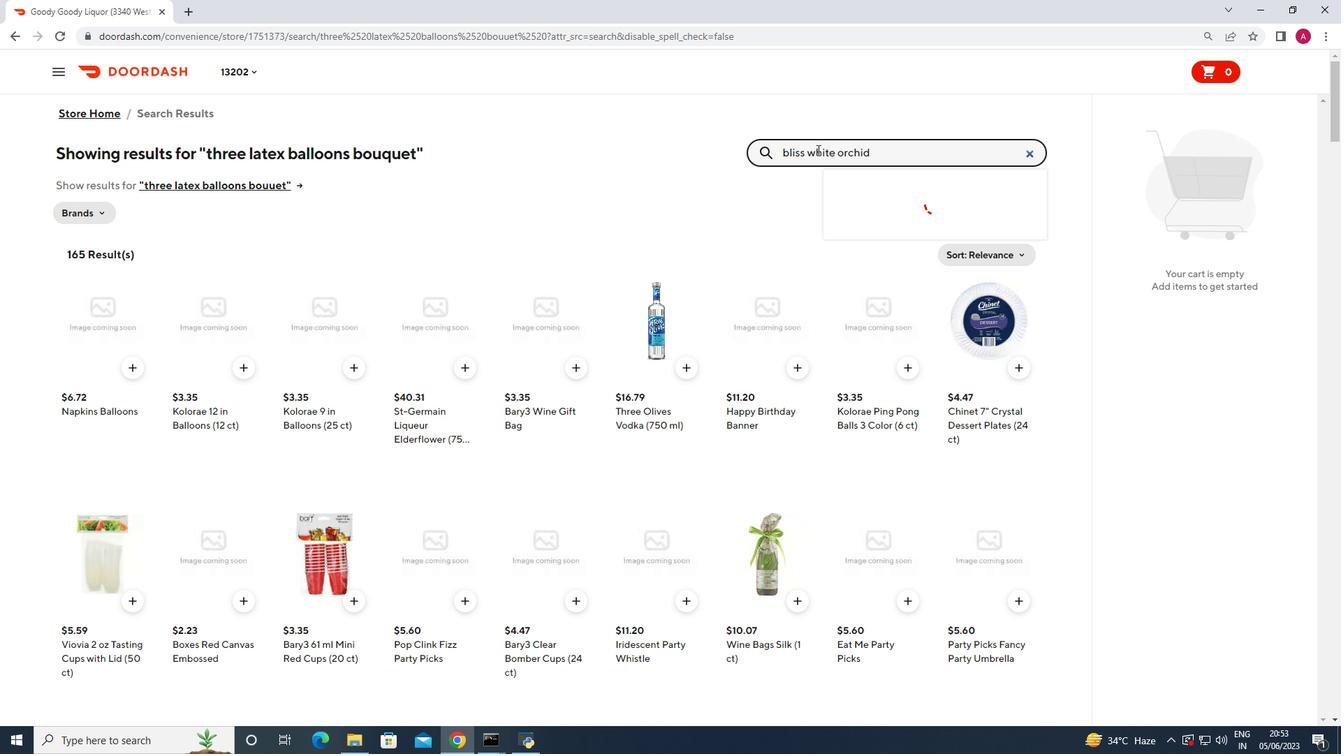 
Action: Mouse moved to (827, 150)
Screenshot: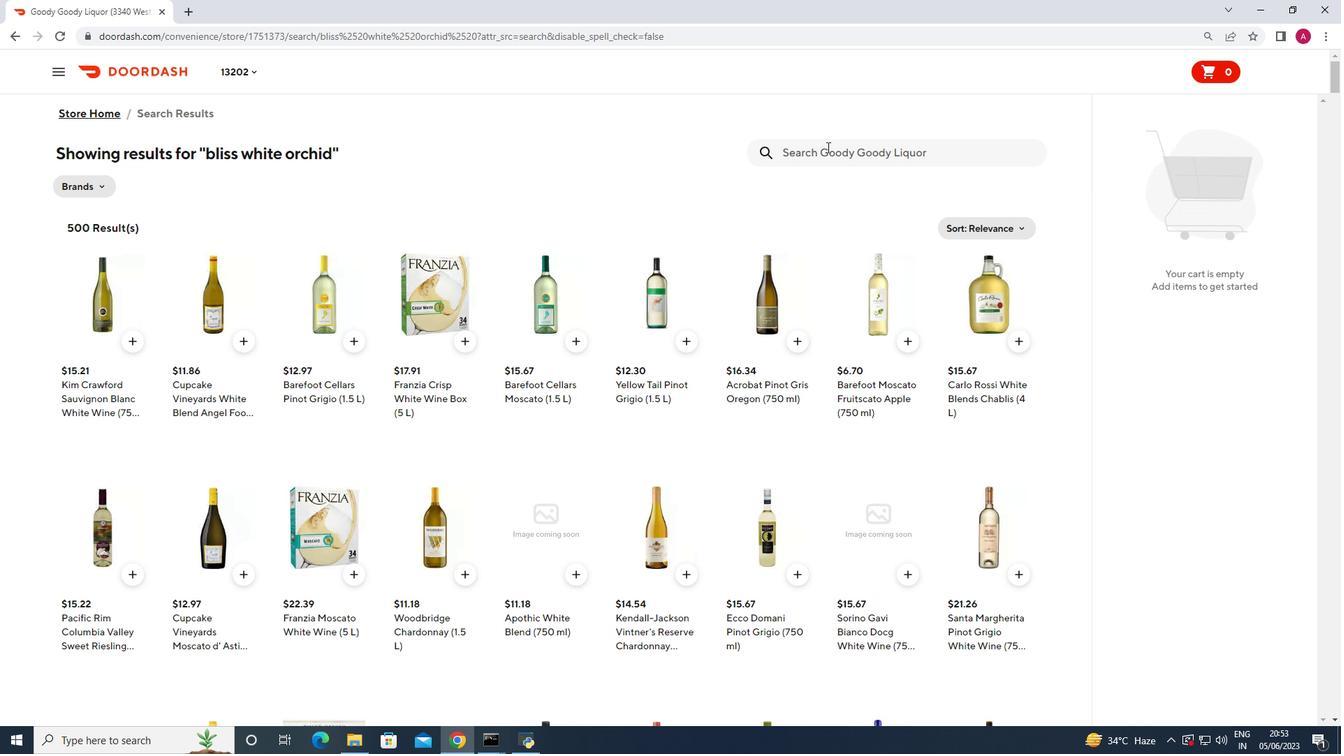 
Action: Mouse pressed left at (827, 150)
Screenshot: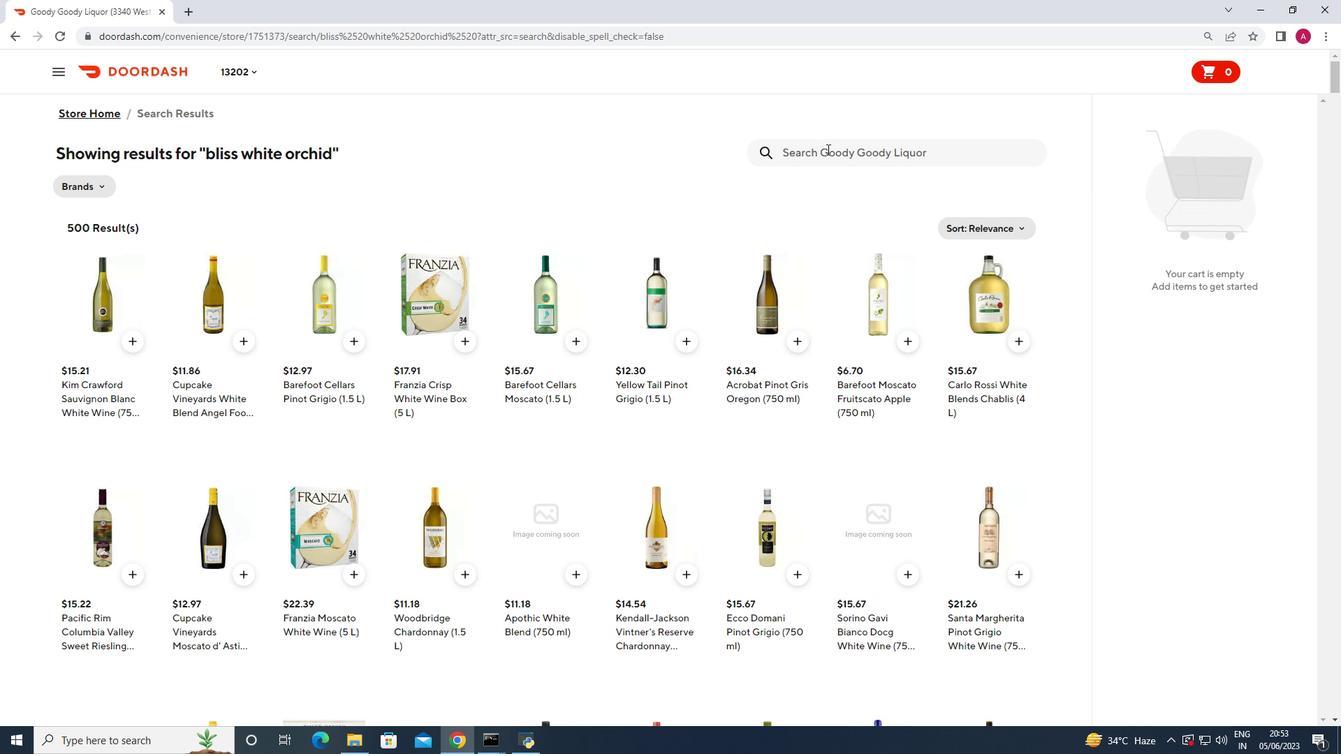 
Action: Key pressed sharing<Key.space>is<Key.space>caring<Key.enter>
Screenshot: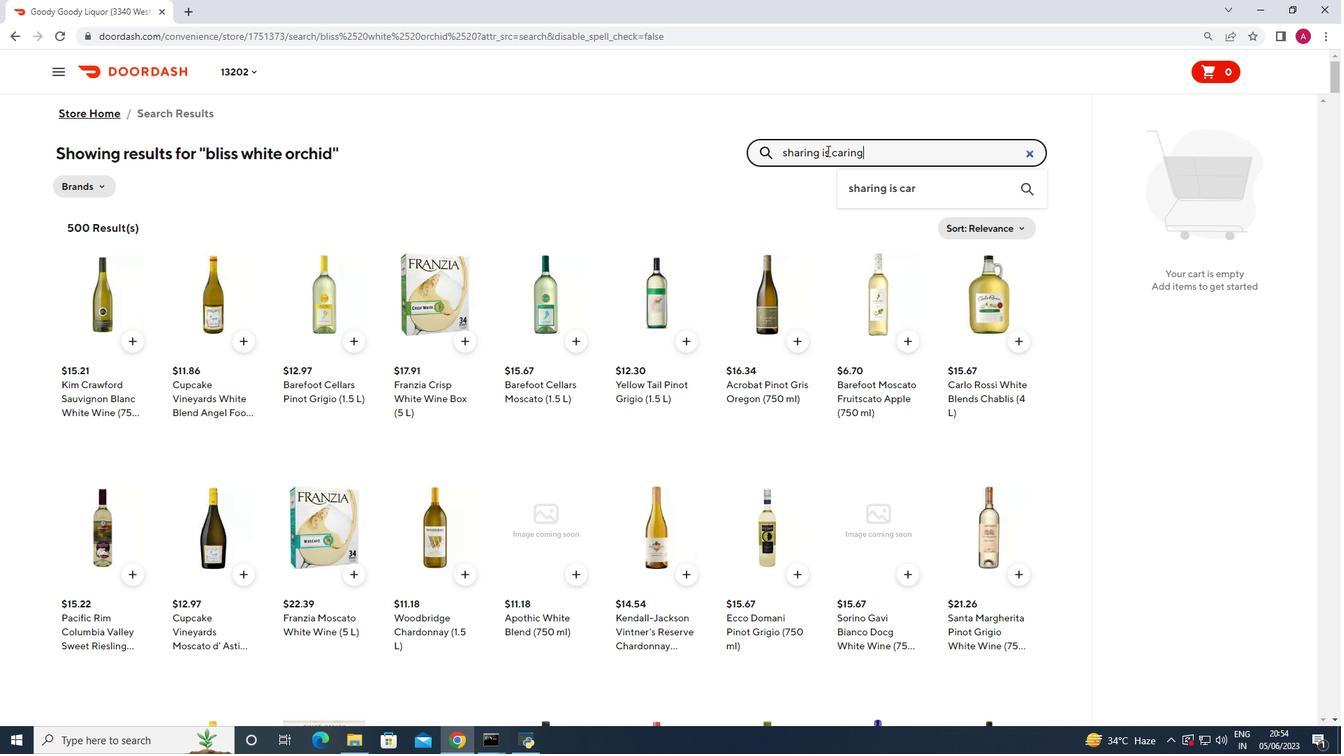 
Action: Mouse moved to (833, 156)
Screenshot: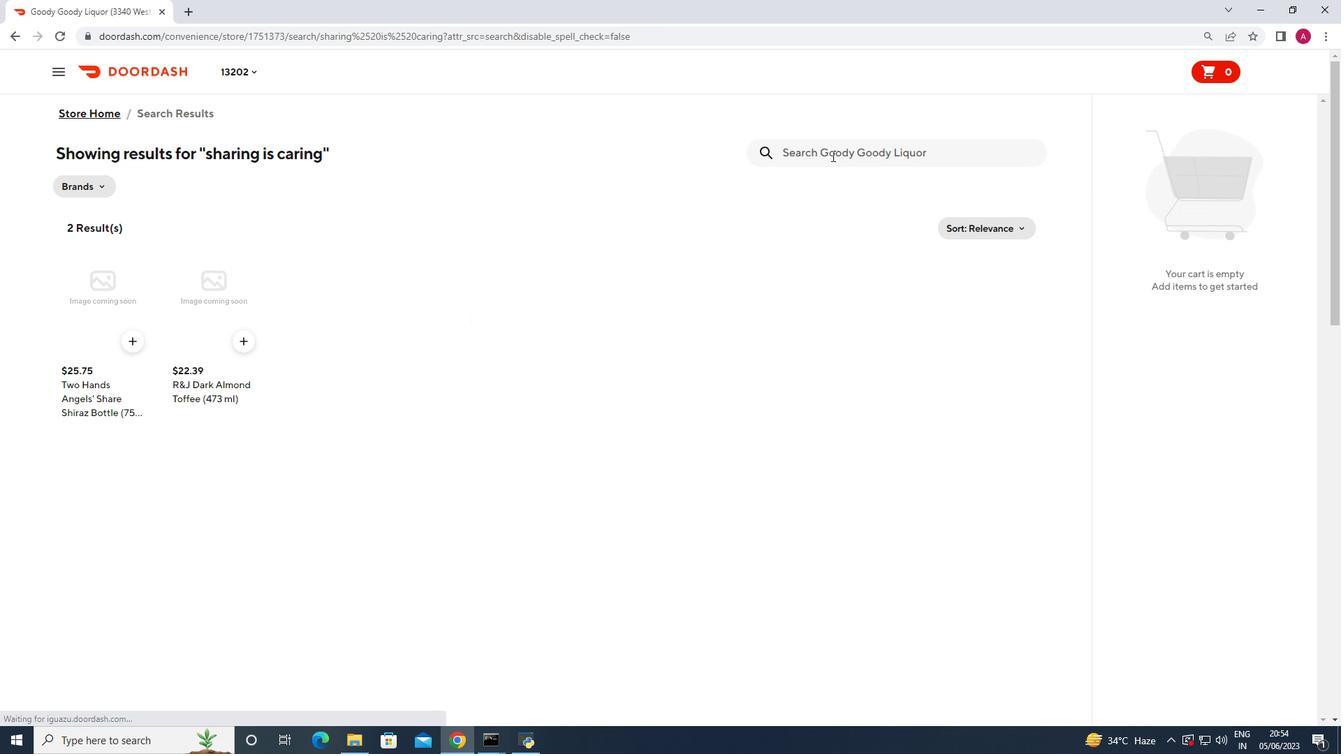 
Action: Mouse pressed left at (833, 156)
Screenshot: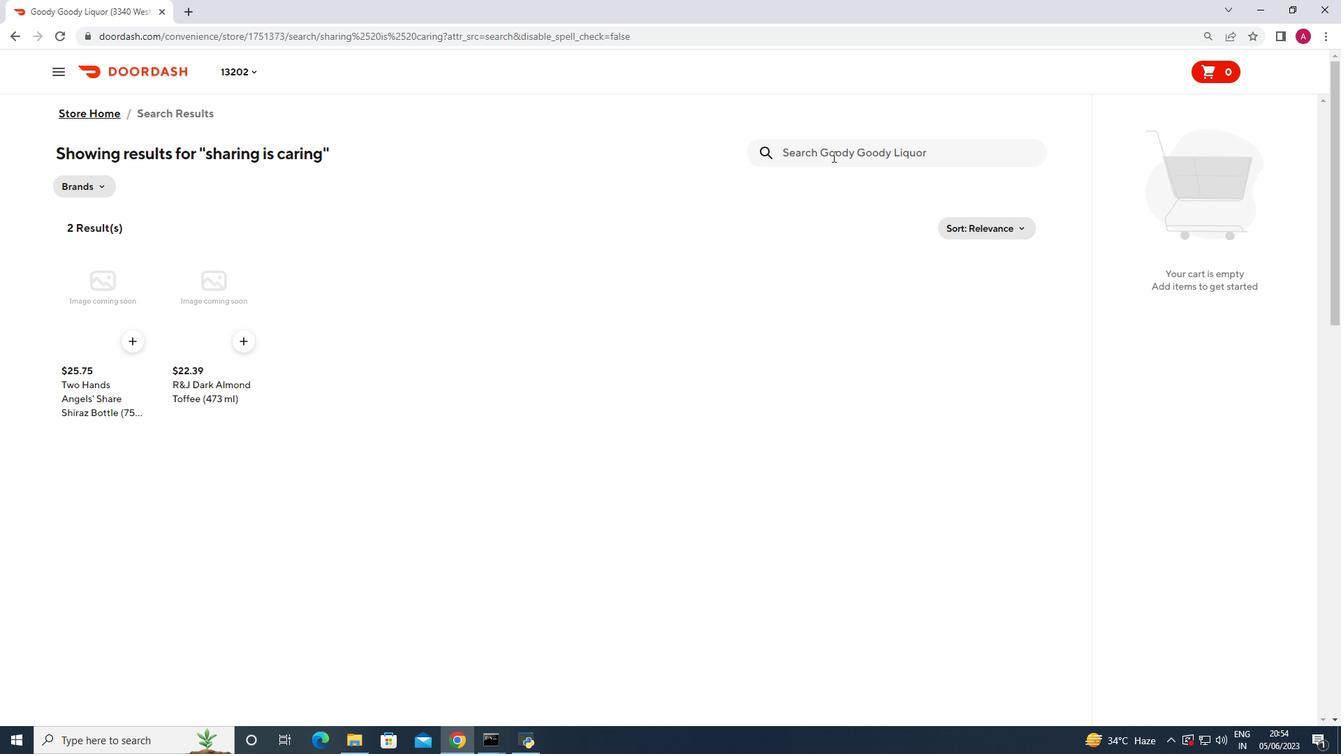 
Action: Key pressed luxury<Key.space>spa<Key.space>basket<Key.space>i<Key.backspace>with<Key.space>sparkles<Key.enter>
Screenshot: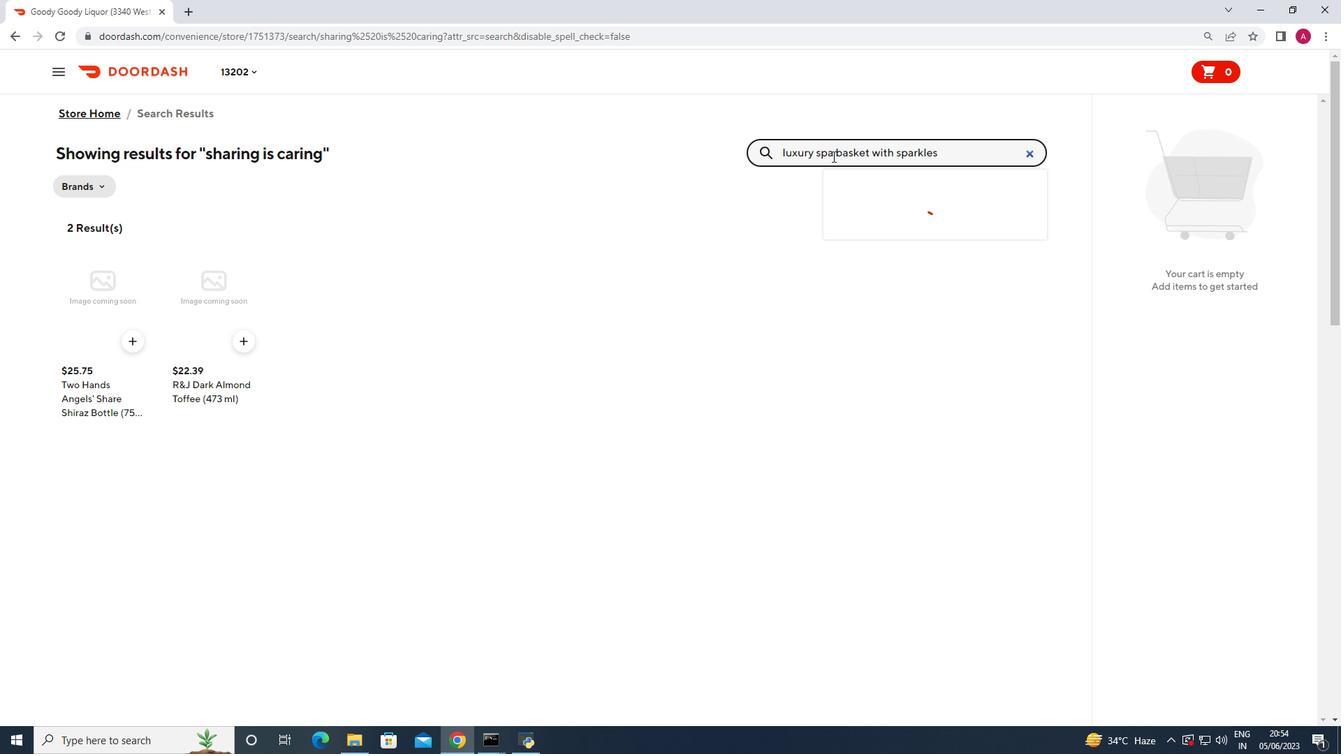 
Action: Mouse moved to (1214, 78)
Screenshot: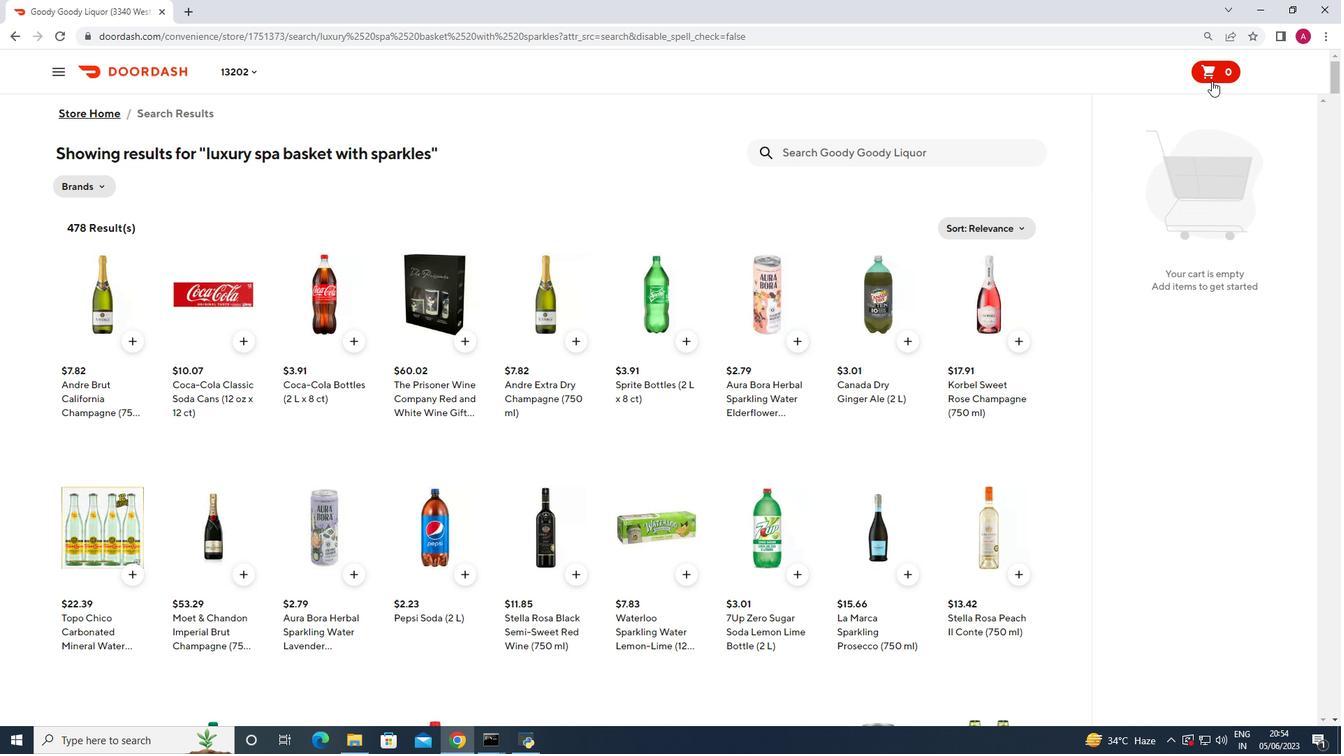 
Action: Mouse pressed left at (1214, 78)
Screenshot: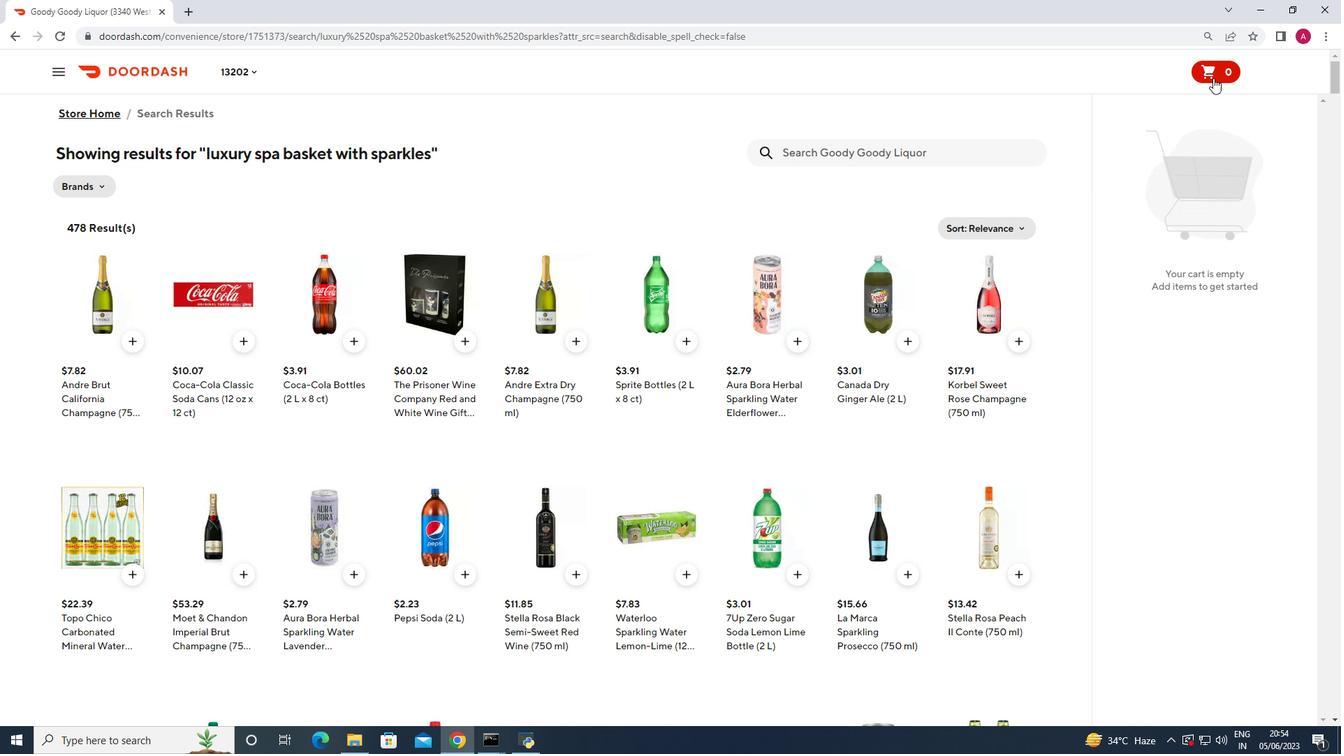 
Action: Mouse moved to (1213, 76)
Screenshot: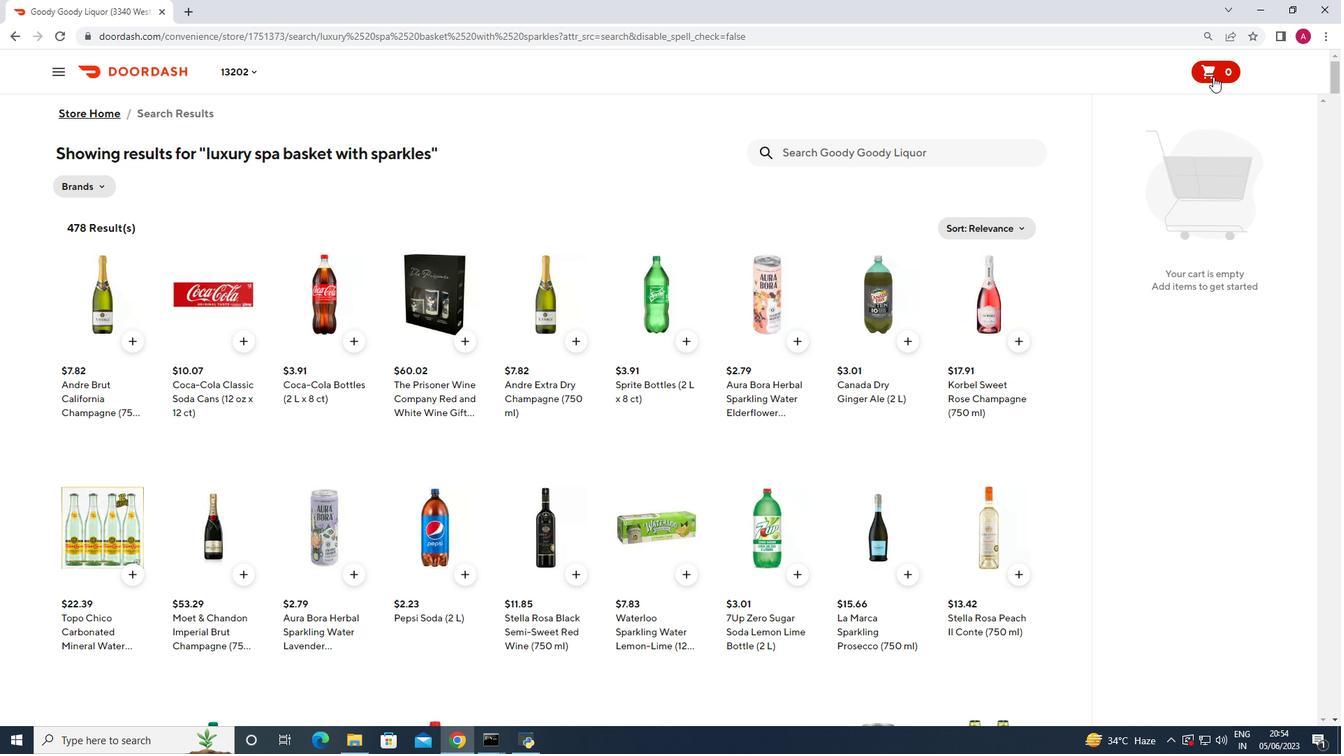 
